 Task: Find connections with filter location Metlili Chaamba with filter topic #Homeofficewith filter profile language German with filter current company Nisum with filter school Aligarh Muslim University, Aligarh with filter industry Interurban and Rural Bus Services with filter service category Personal Injury Law with filter keywords title CEO
Action: Mouse moved to (629, 84)
Screenshot: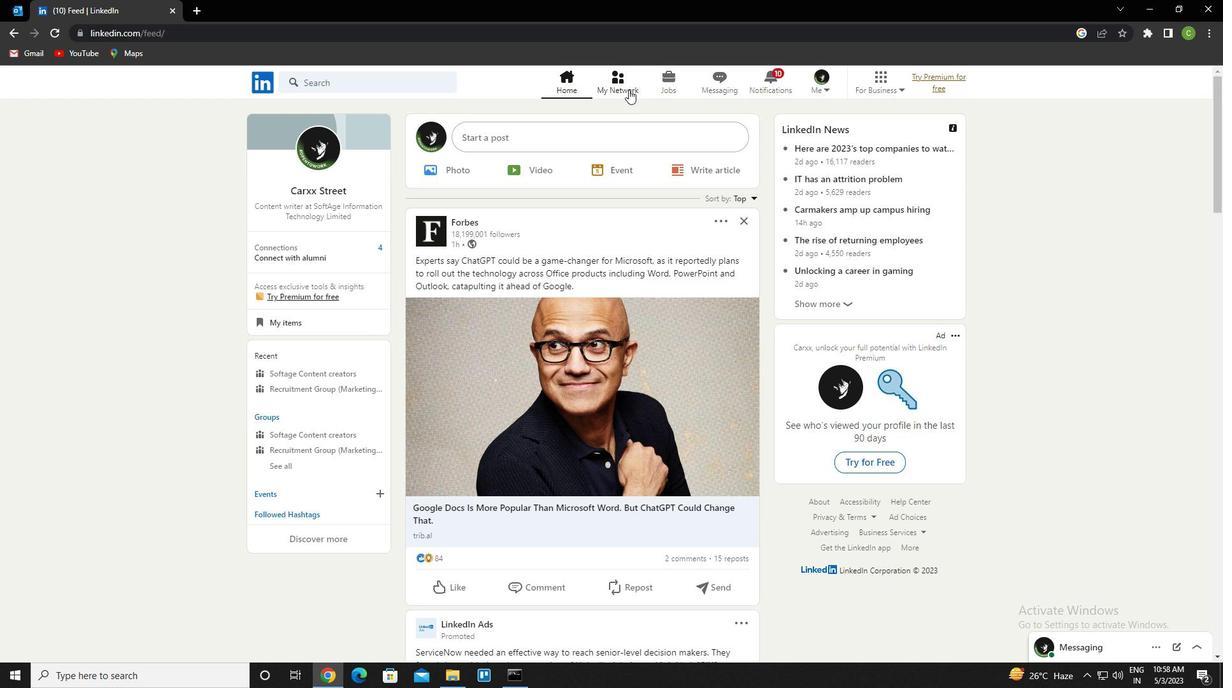 
Action: Mouse pressed left at (629, 84)
Screenshot: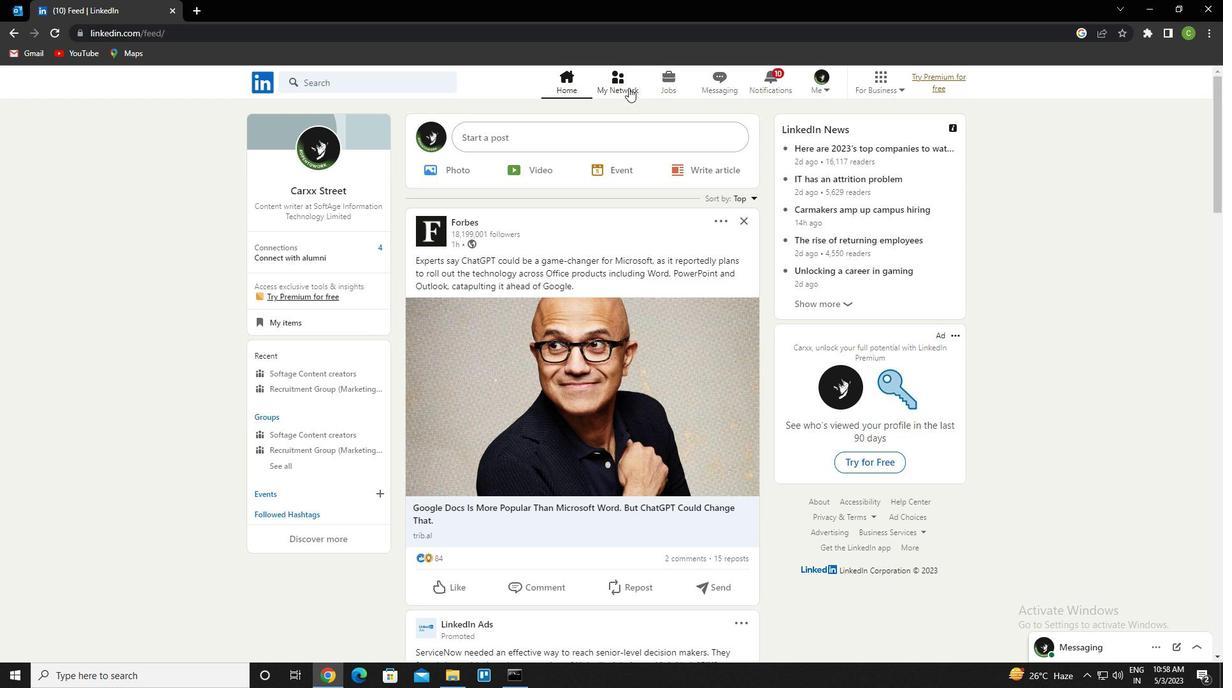 
Action: Mouse moved to (363, 158)
Screenshot: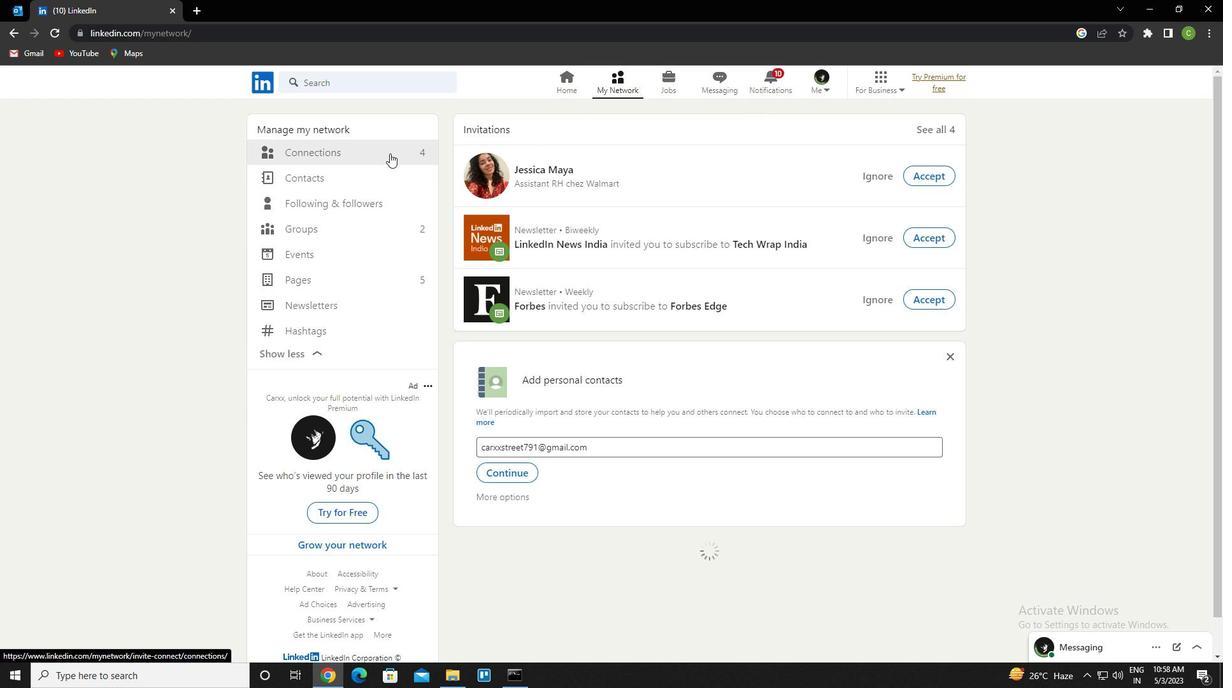 
Action: Mouse pressed left at (363, 158)
Screenshot: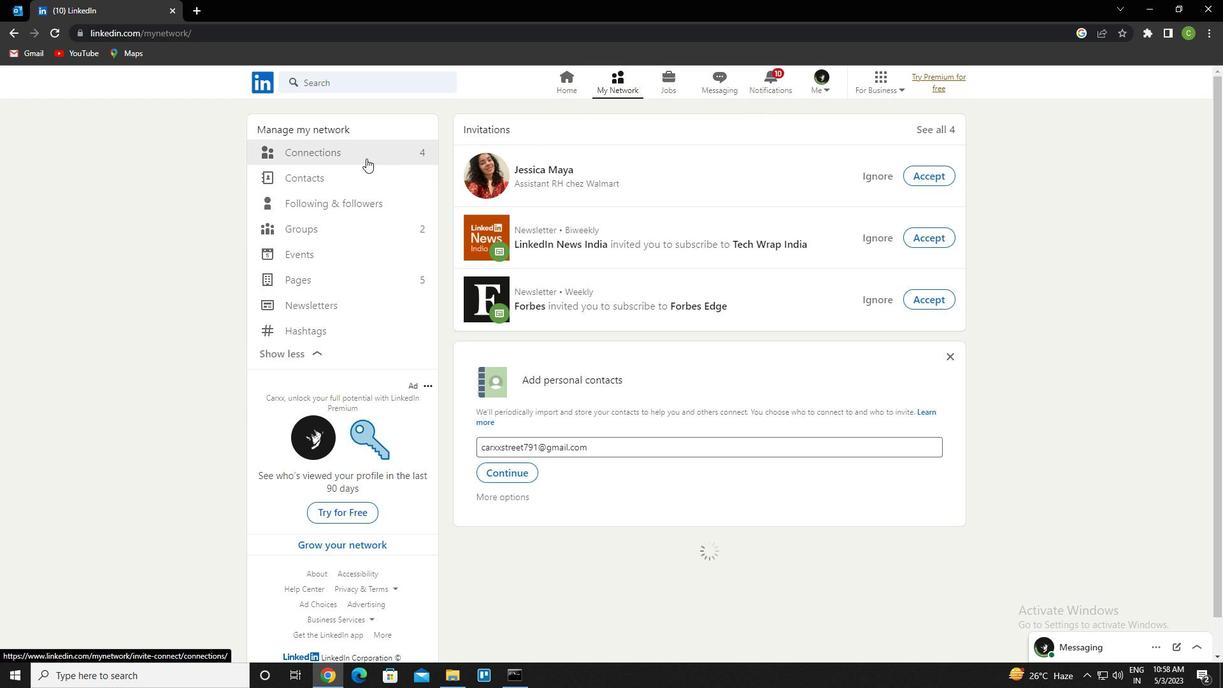 
Action: Mouse moved to (710, 156)
Screenshot: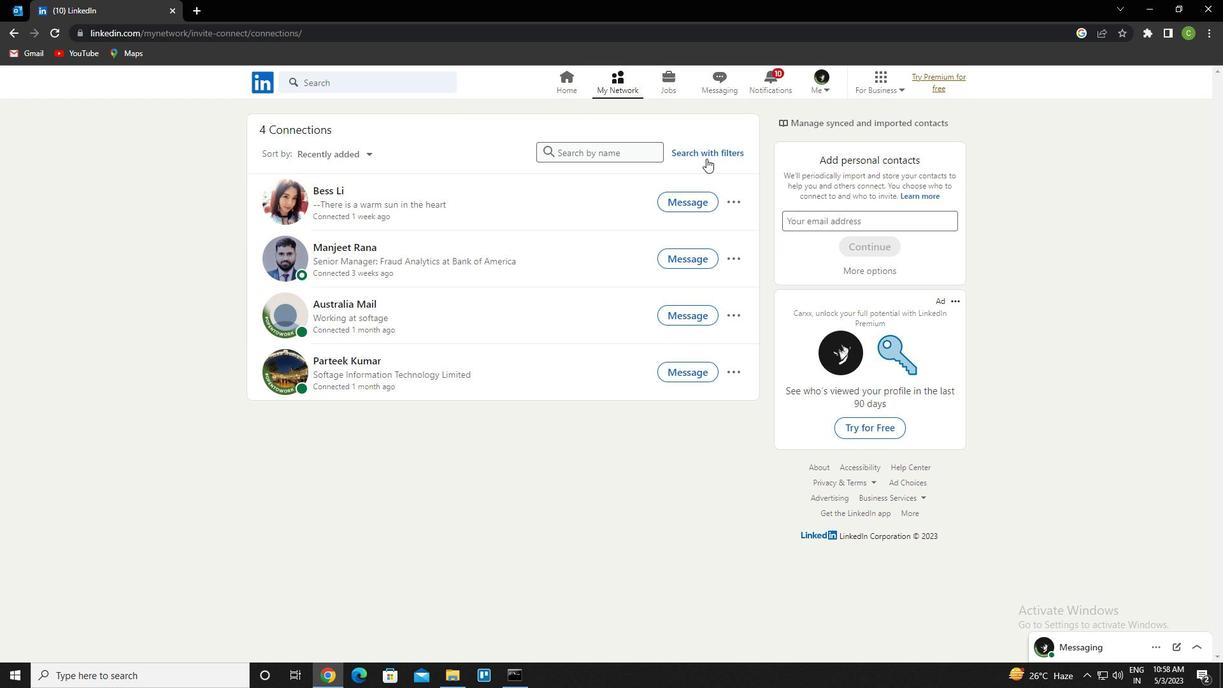 
Action: Mouse pressed left at (710, 156)
Screenshot: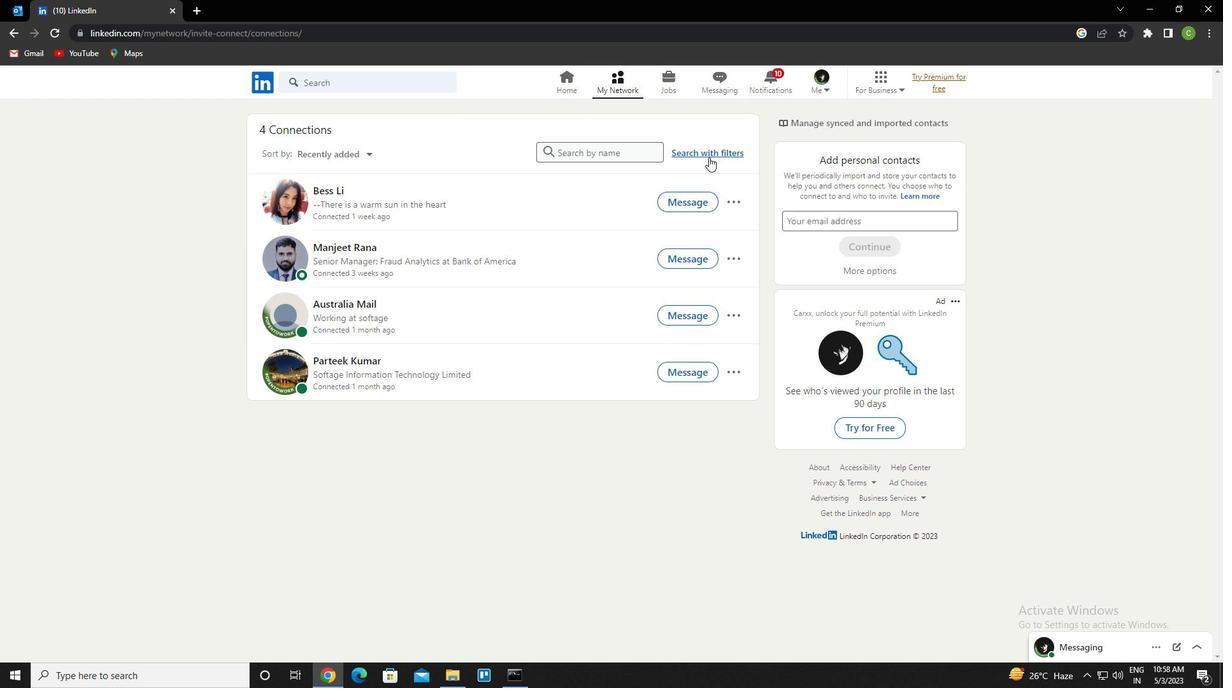 
Action: Mouse moved to (655, 123)
Screenshot: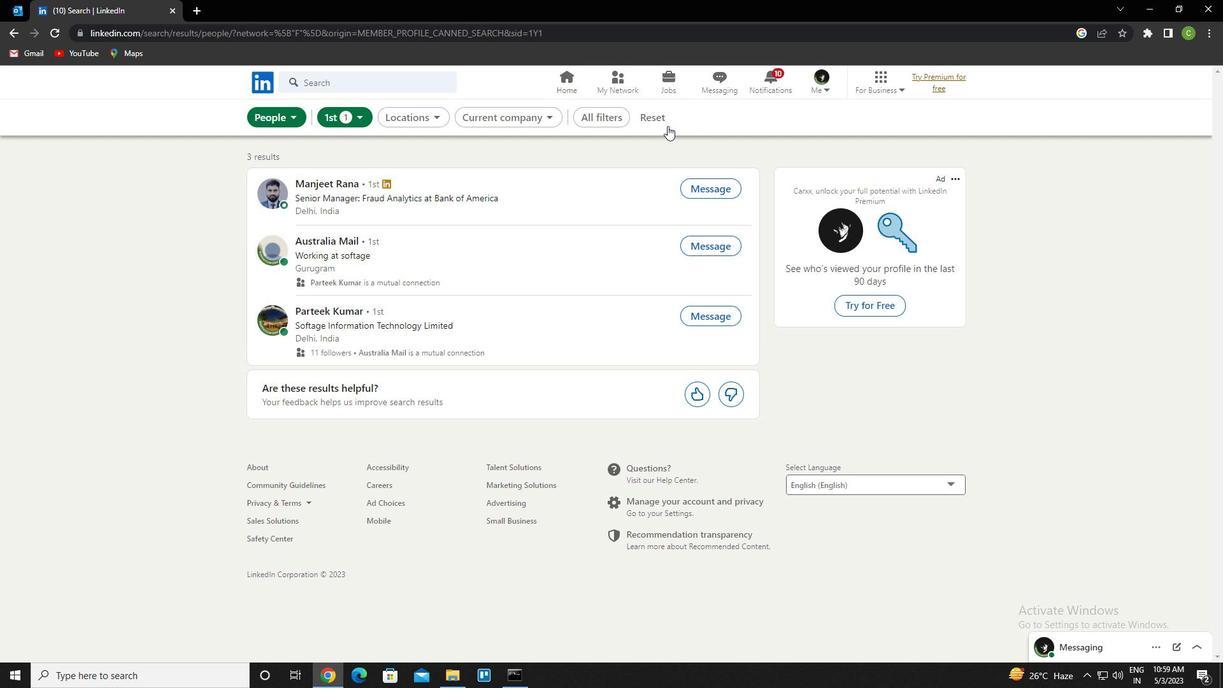 
Action: Mouse pressed left at (655, 123)
Screenshot: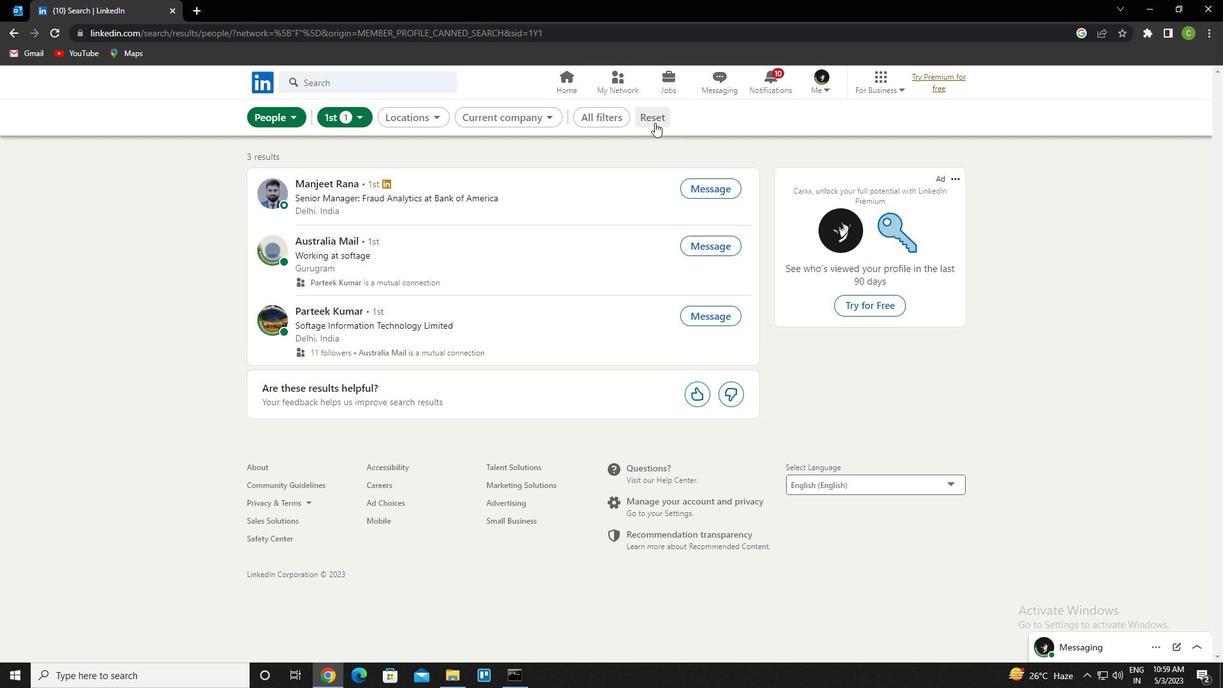 
Action: Mouse moved to (651, 120)
Screenshot: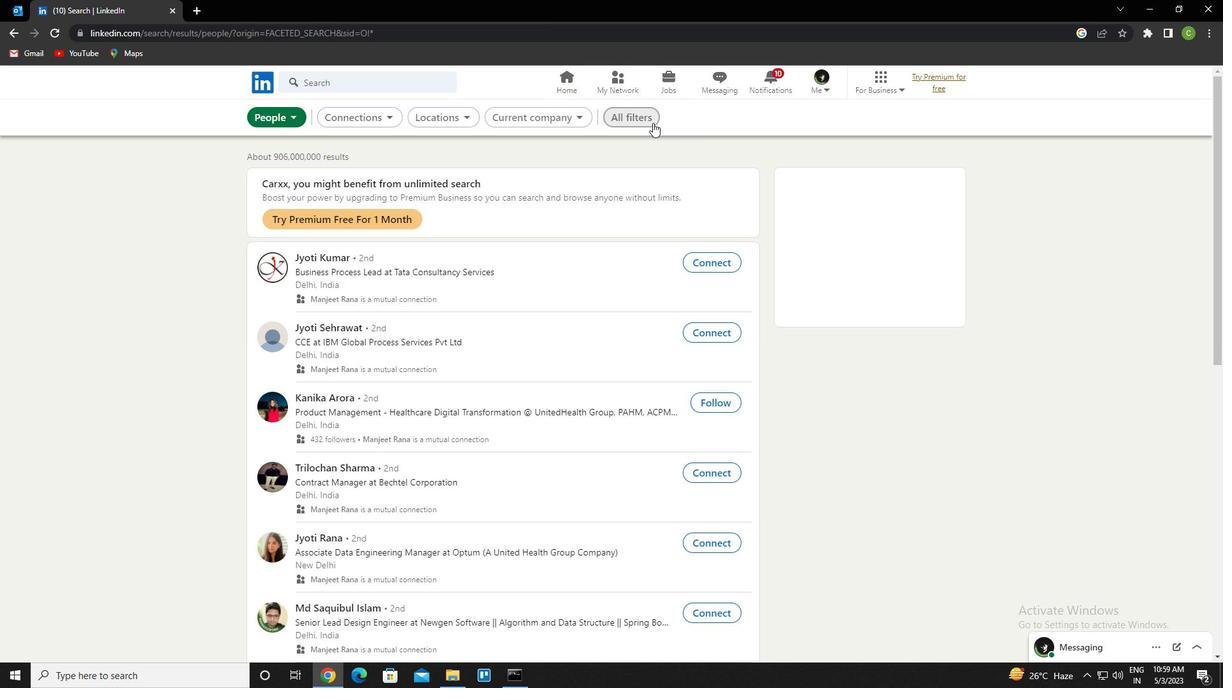 
Action: Mouse pressed left at (651, 120)
Screenshot: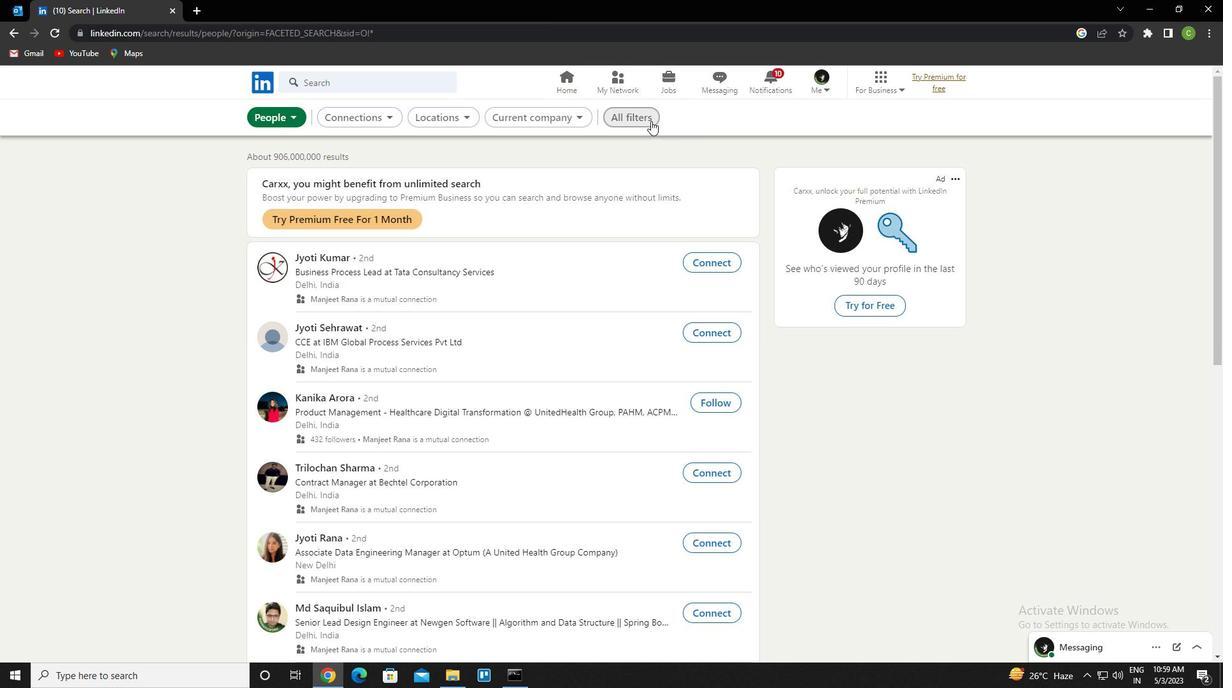 
Action: Mouse moved to (1034, 363)
Screenshot: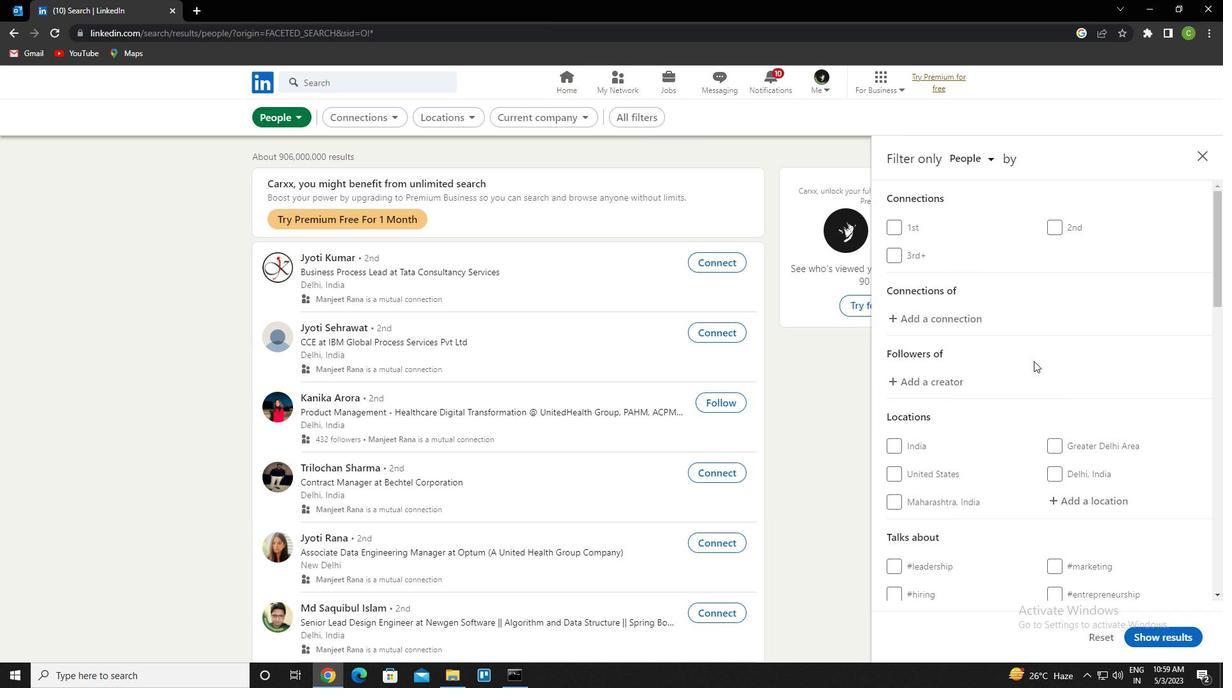 
Action: Mouse scrolled (1034, 363) with delta (0, 0)
Screenshot: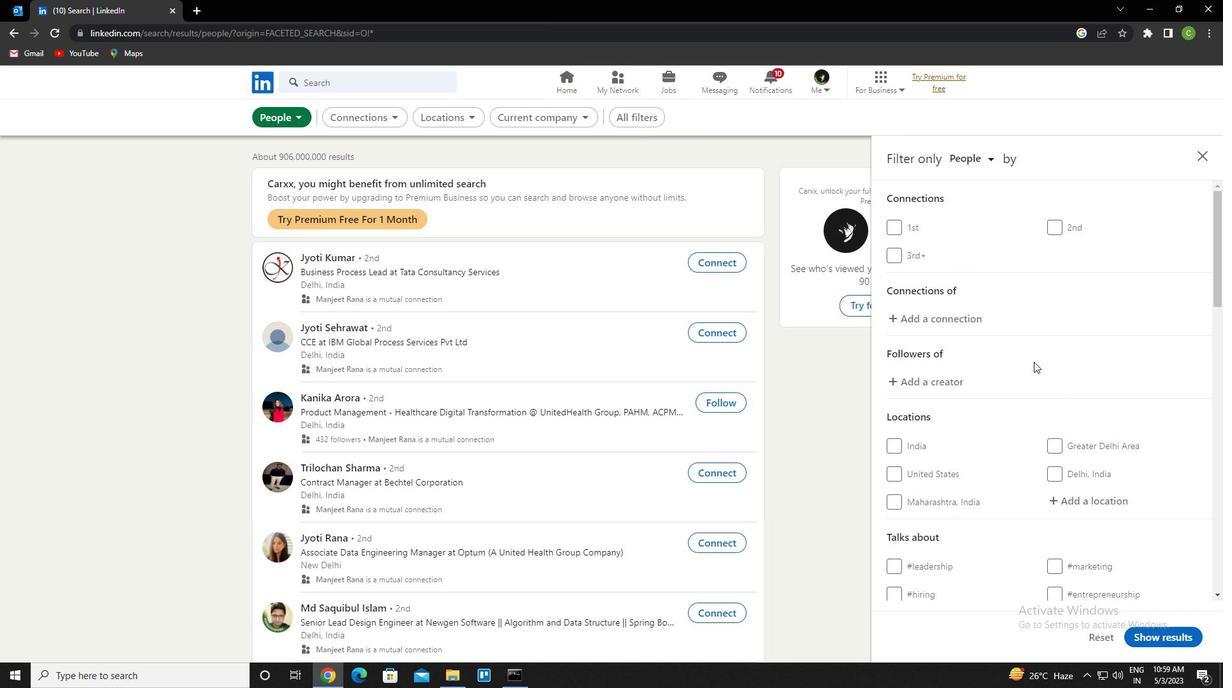 
Action: Mouse moved to (1034, 364)
Screenshot: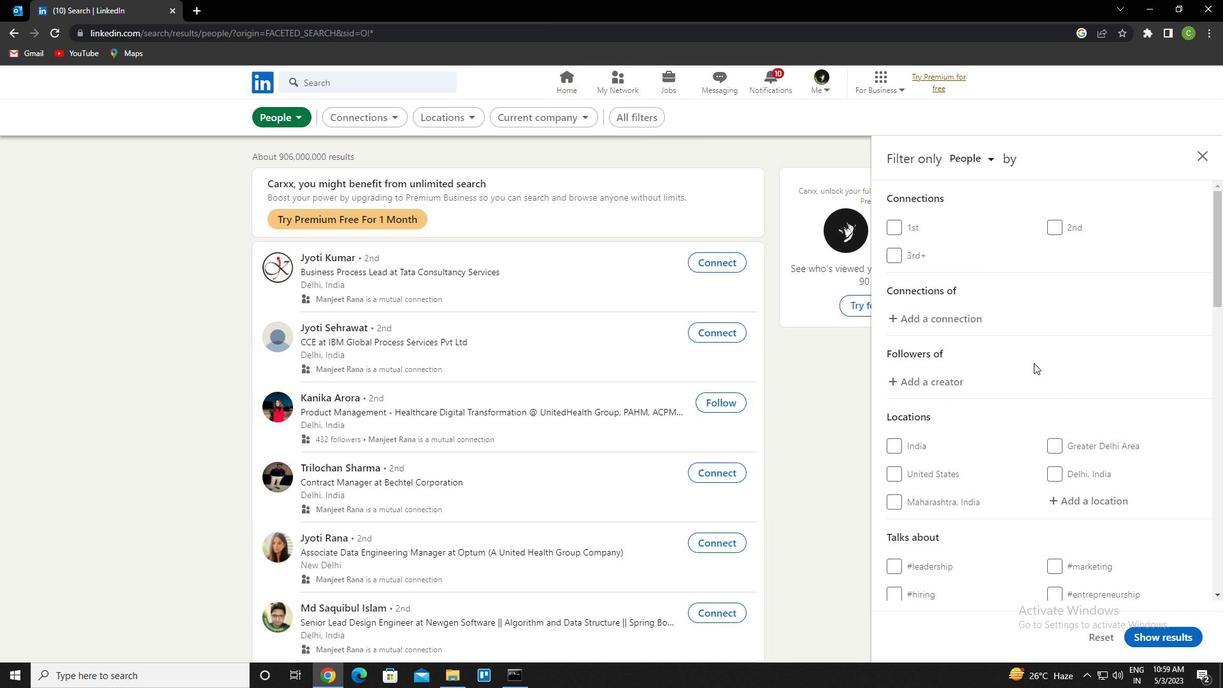 
Action: Mouse scrolled (1034, 363) with delta (0, 0)
Screenshot: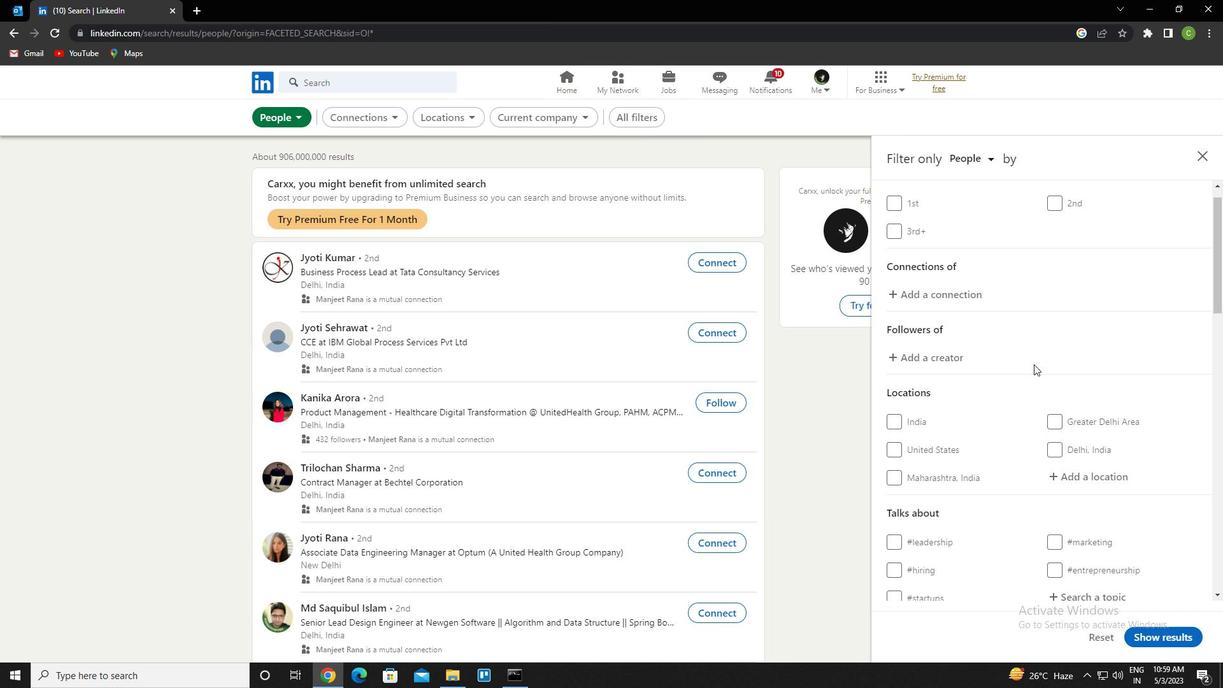
Action: Mouse moved to (1076, 375)
Screenshot: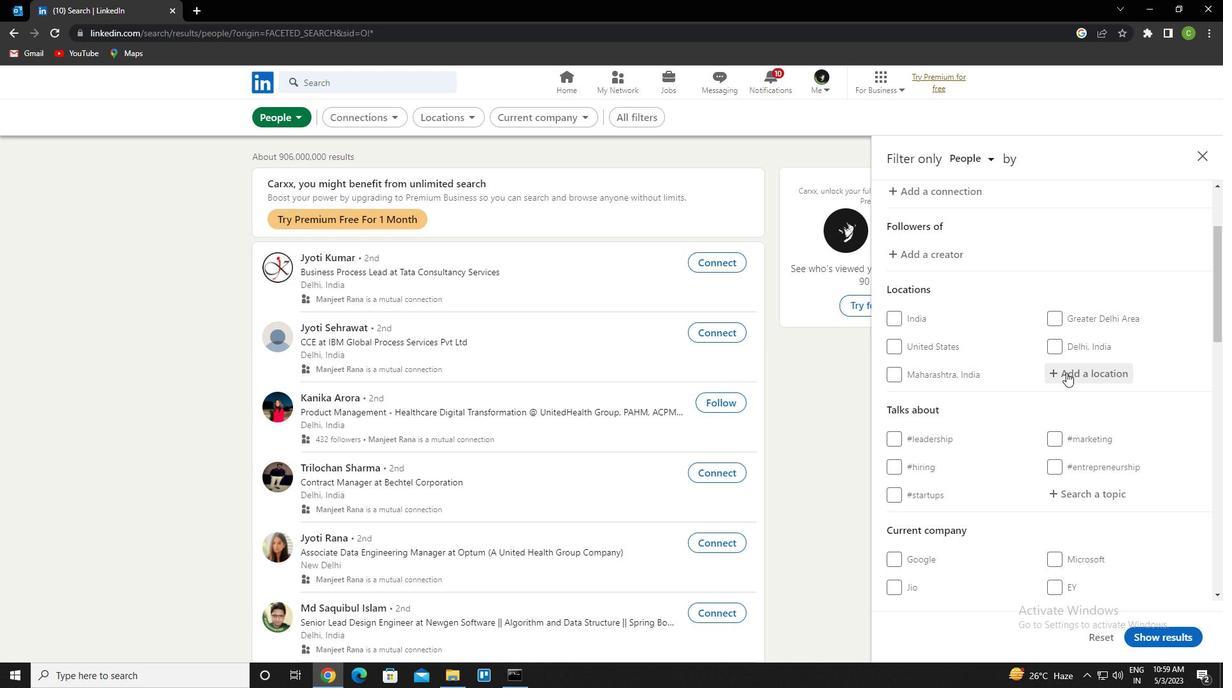 
Action: Mouse pressed left at (1076, 375)
Screenshot: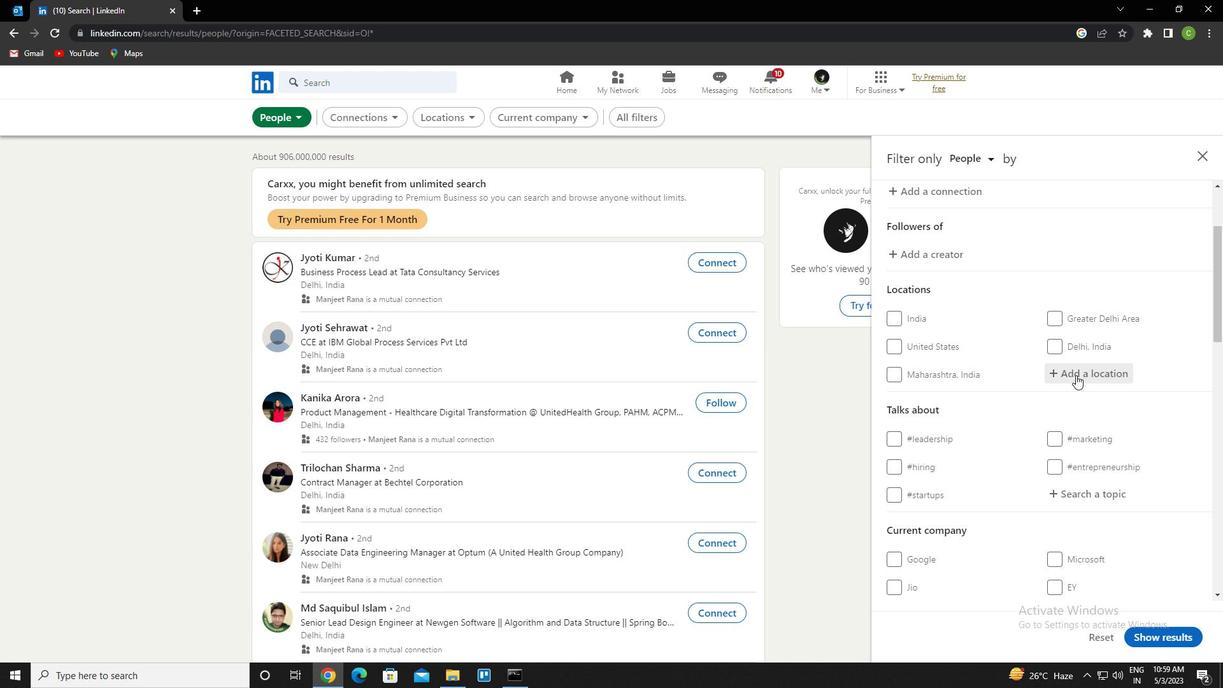
Action: Key pressed <Key.caps_lock>m<Key.caps_lock>etlili<Key.down><Key.enter>
Screenshot: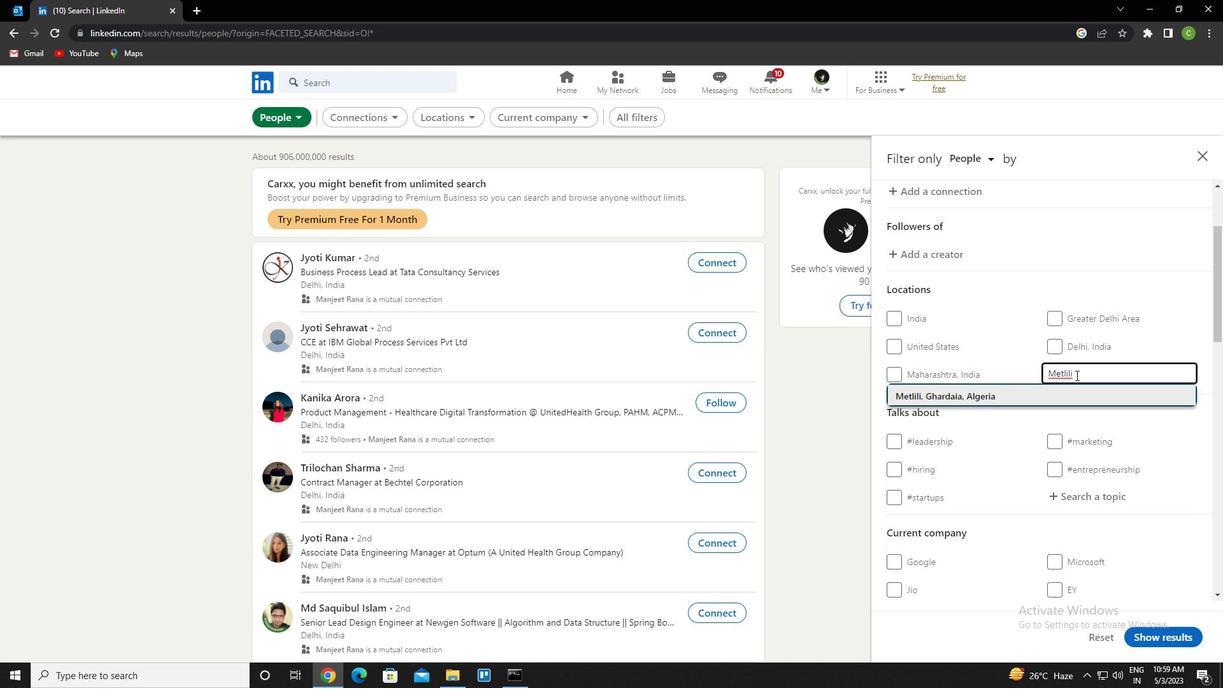 
Action: Mouse scrolled (1076, 374) with delta (0, 0)
Screenshot: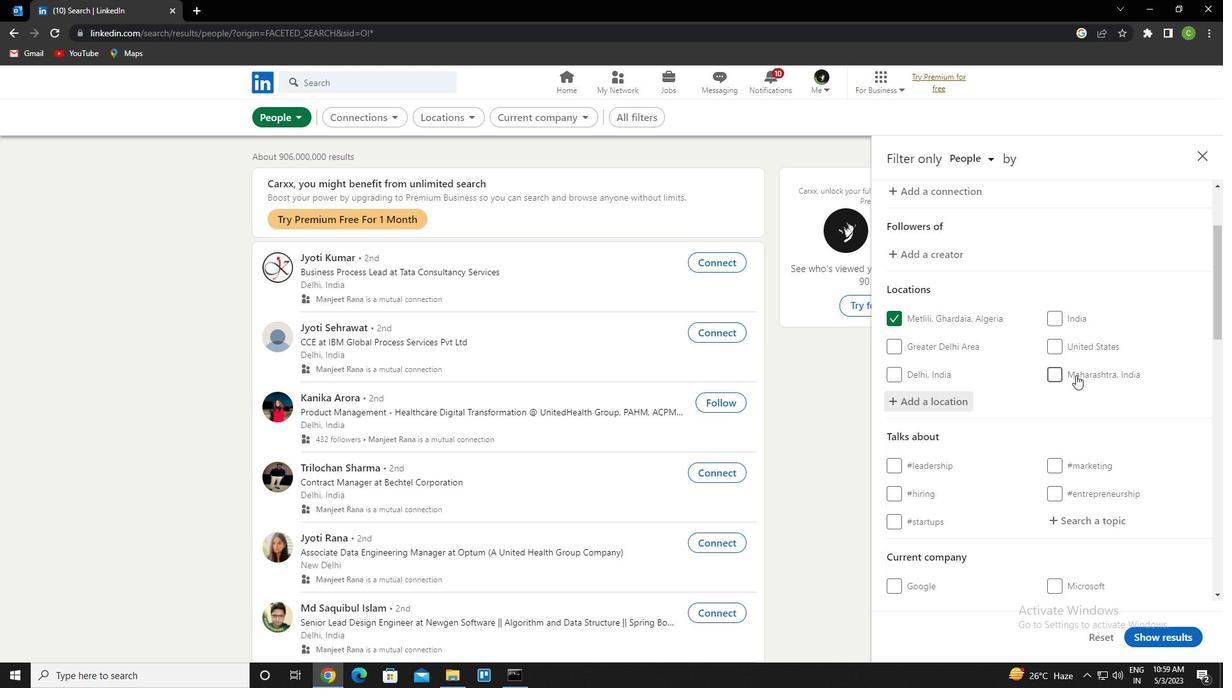 
Action: Mouse moved to (1086, 453)
Screenshot: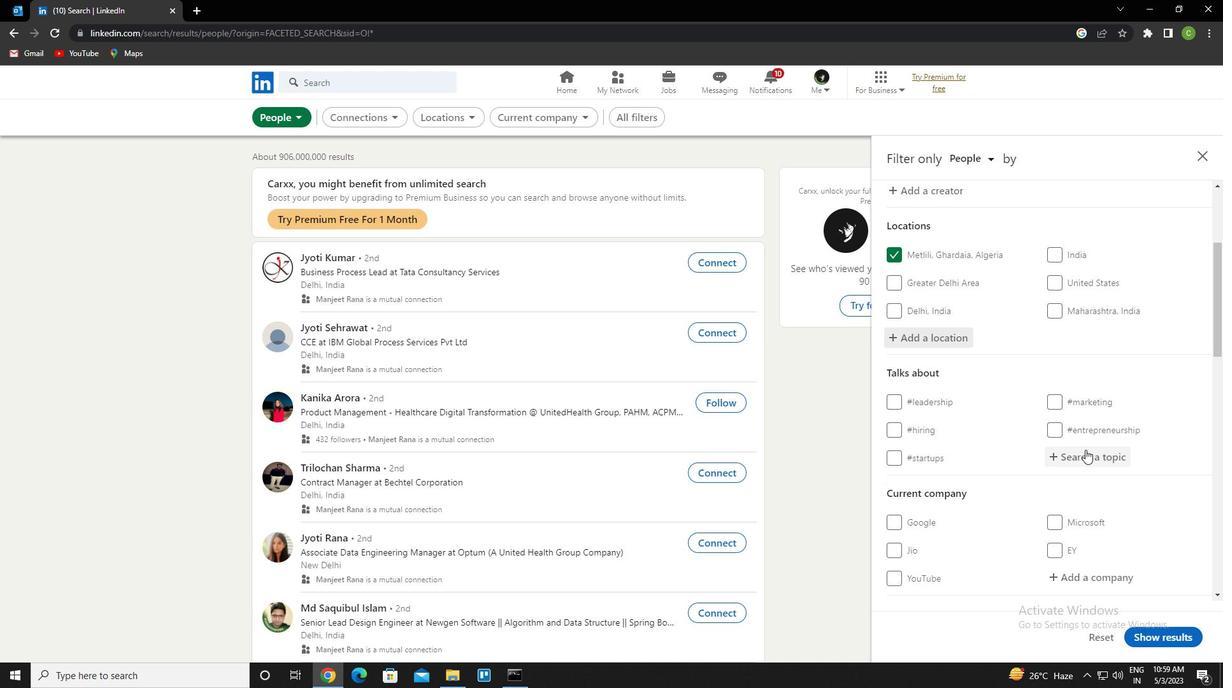 
Action: Mouse pressed left at (1086, 453)
Screenshot: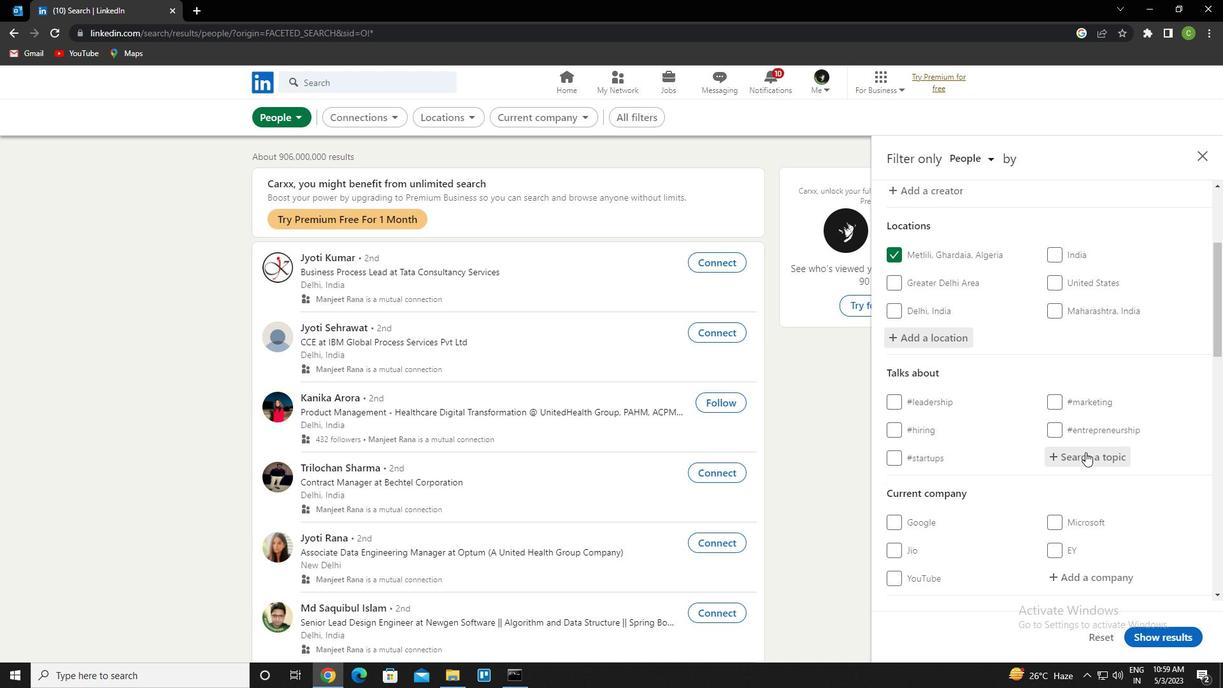 
Action: Key pressed homeoffice<Key.down><Key.enter>
Screenshot: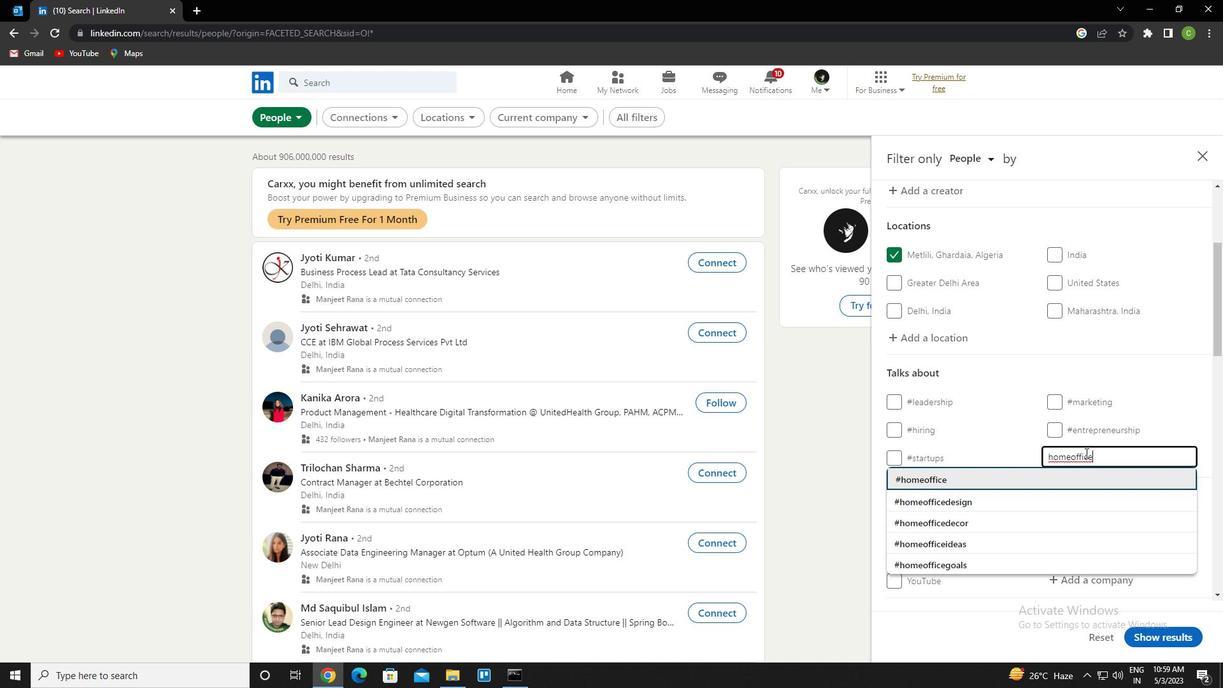 
Action: Mouse scrolled (1086, 452) with delta (0, 0)
Screenshot: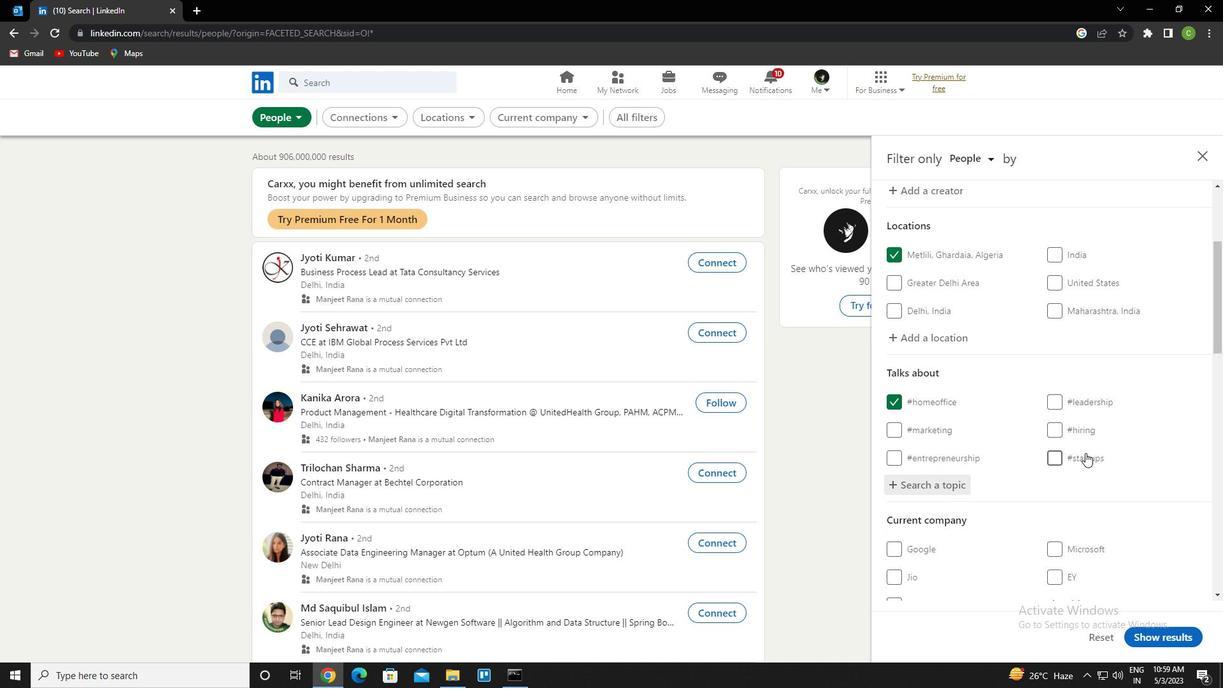 
Action: Mouse scrolled (1086, 452) with delta (0, 0)
Screenshot: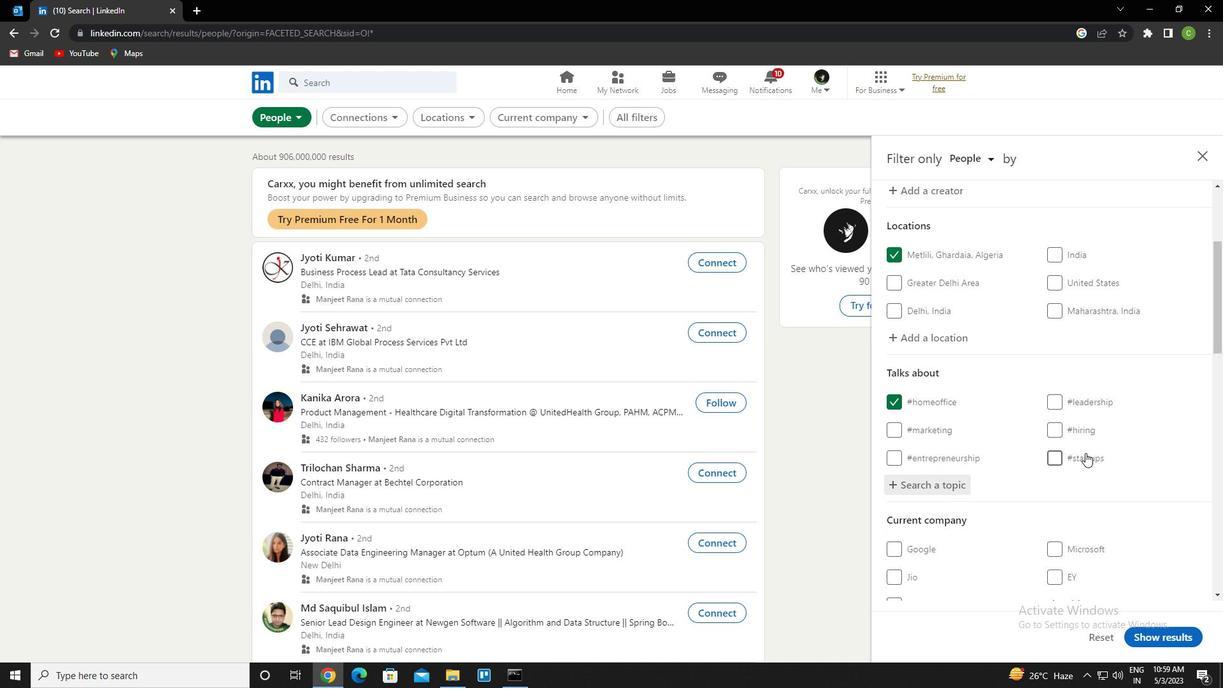 
Action: Mouse scrolled (1086, 452) with delta (0, 0)
Screenshot: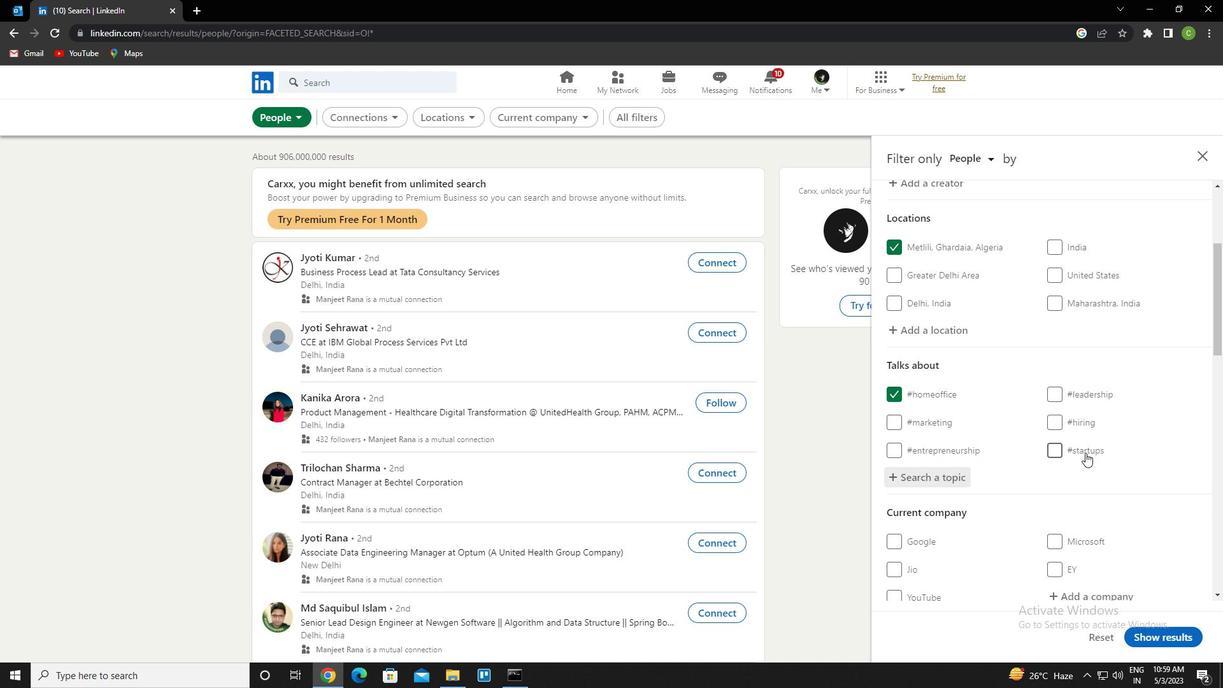 
Action: Mouse scrolled (1086, 452) with delta (0, 0)
Screenshot: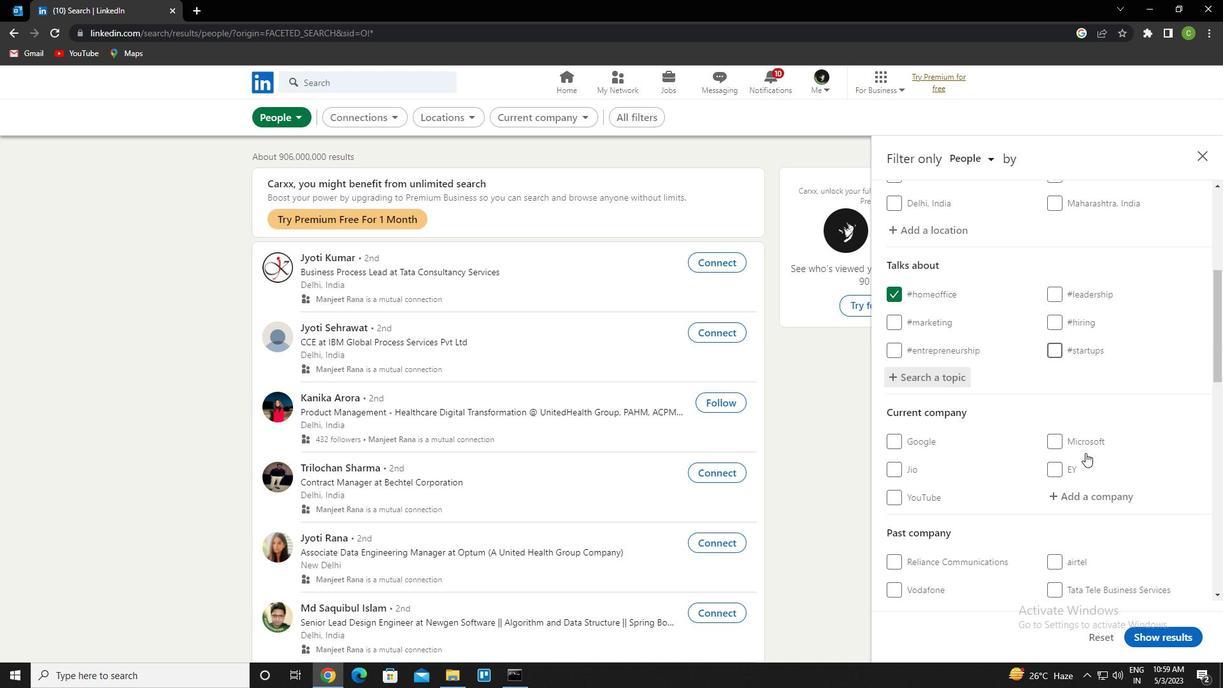 
Action: Mouse scrolled (1086, 452) with delta (0, 0)
Screenshot: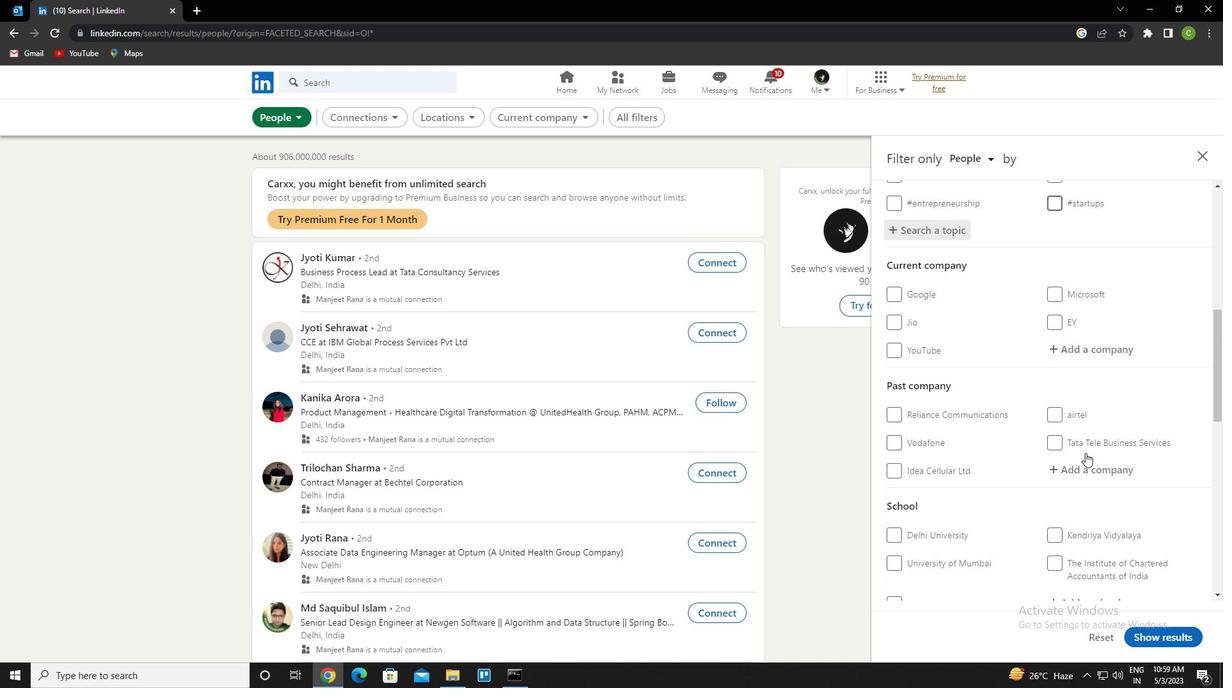
Action: Mouse scrolled (1086, 452) with delta (0, 0)
Screenshot: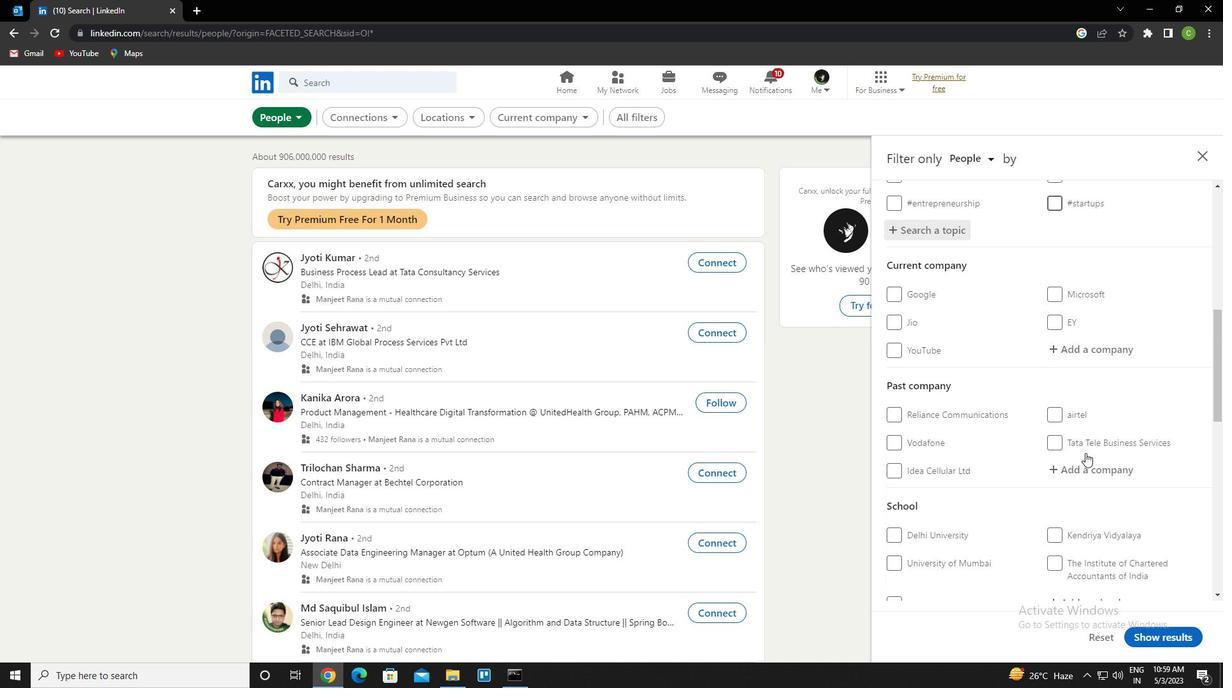 
Action: Mouse scrolled (1086, 452) with delta (0, 0)
Screenshot: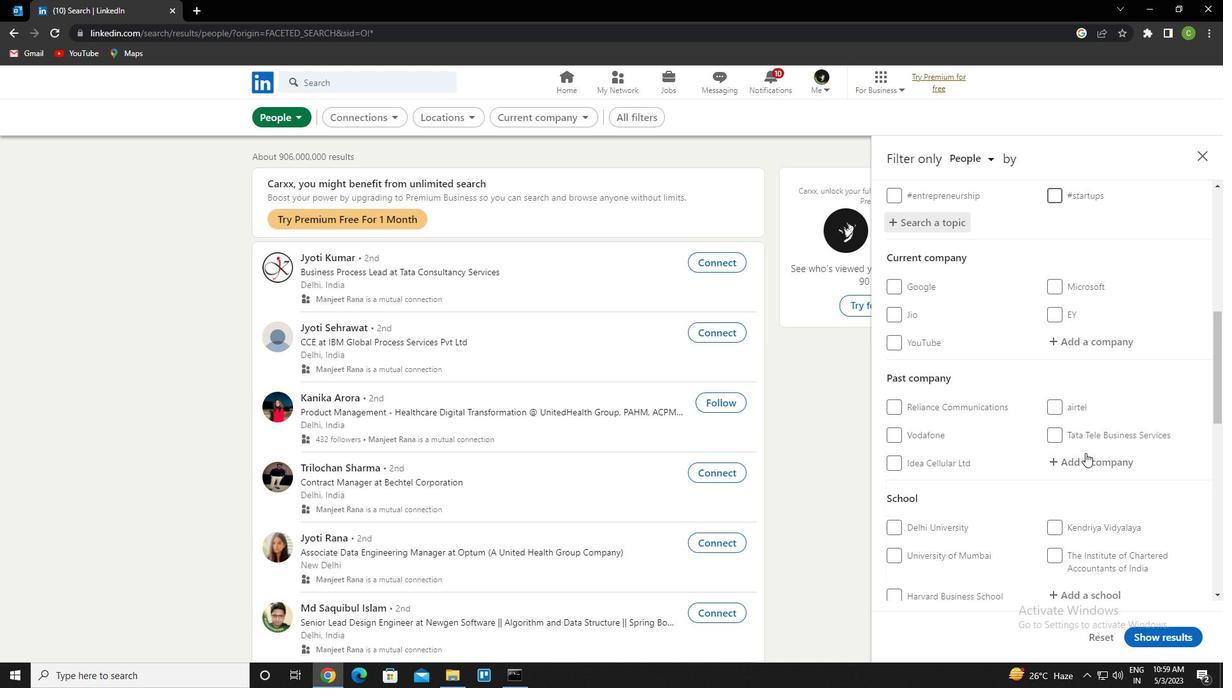 
Action: Mouse scrolled (1086, 452) with delta (0, 0)
Screenshot: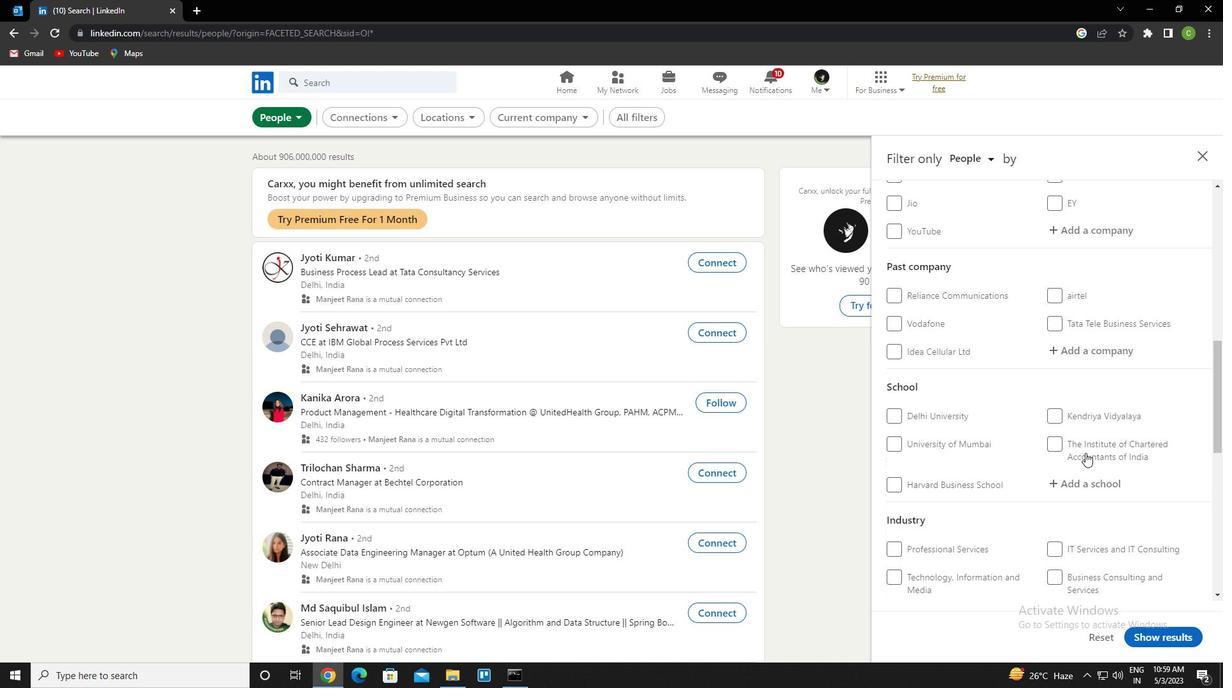 
Action: Mouse scrolled (1086, 452) with delta (0, 0)
Screenshot: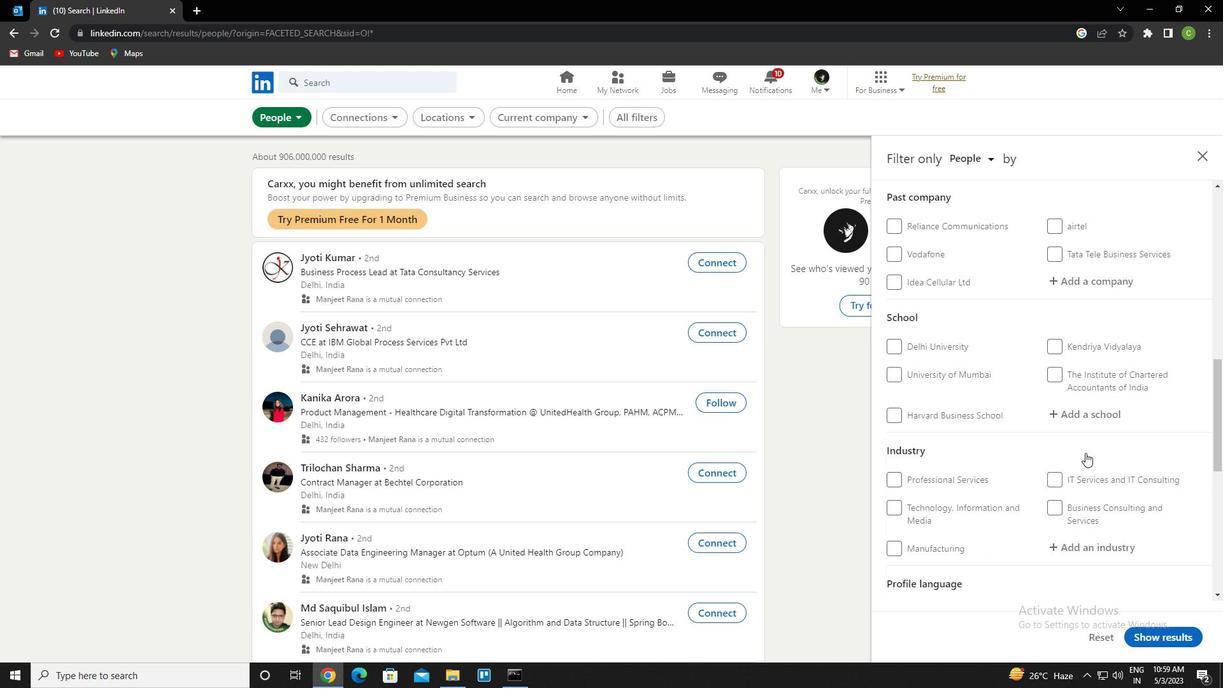 
Action: Mouse scrolled (1086, 452) with delta (0, 0)
Screenshot: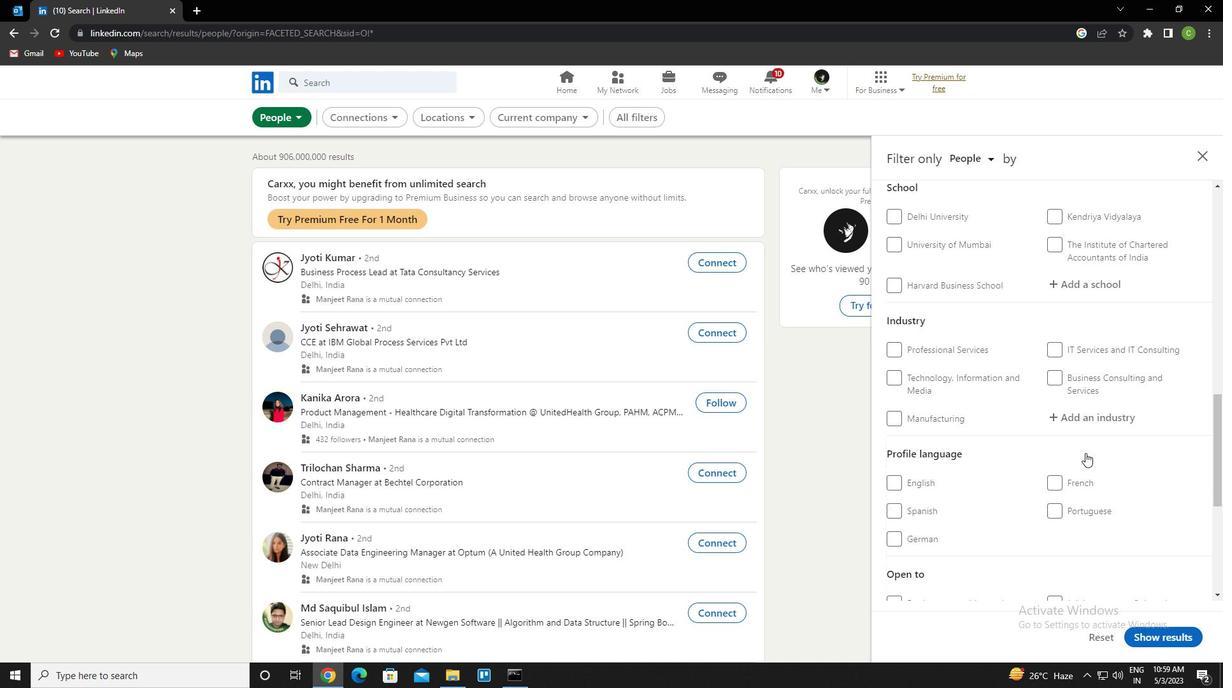 
Action: Mouse scrolled (1086, 452) with delta (0, 0)
Screenshot: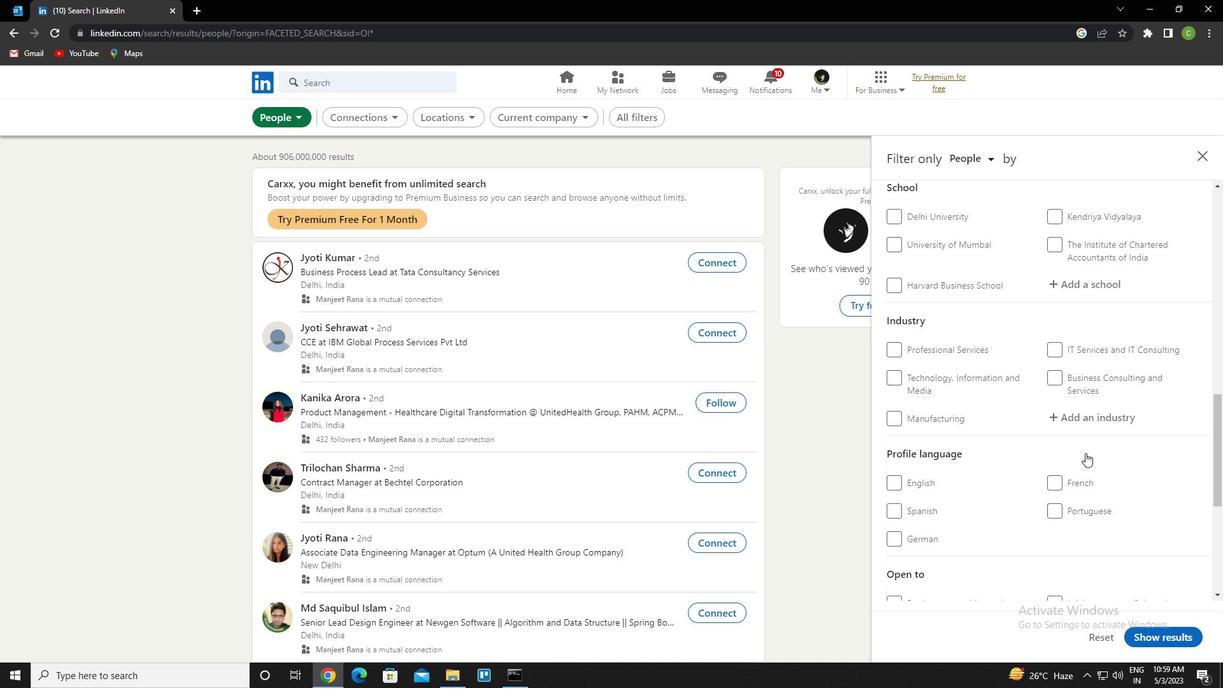 
Action: Mouse moved to (901, 413)
Screenshot: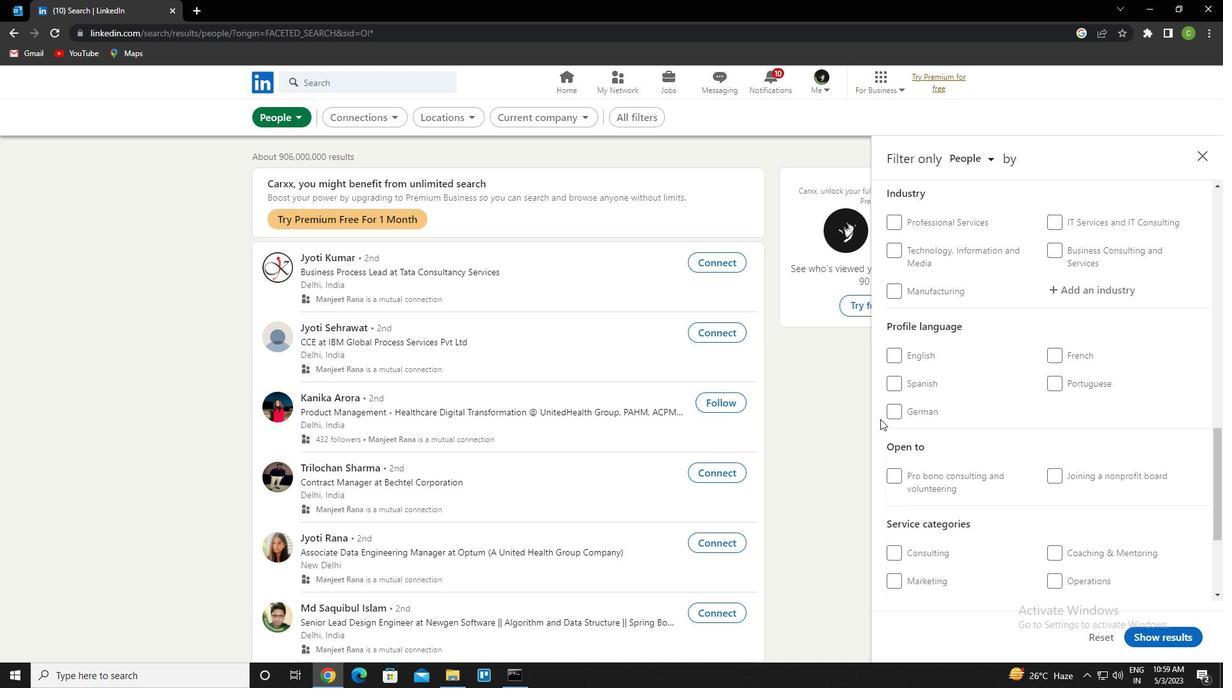 
Action: Mouse pressed left at (901, 413)
Screenshot: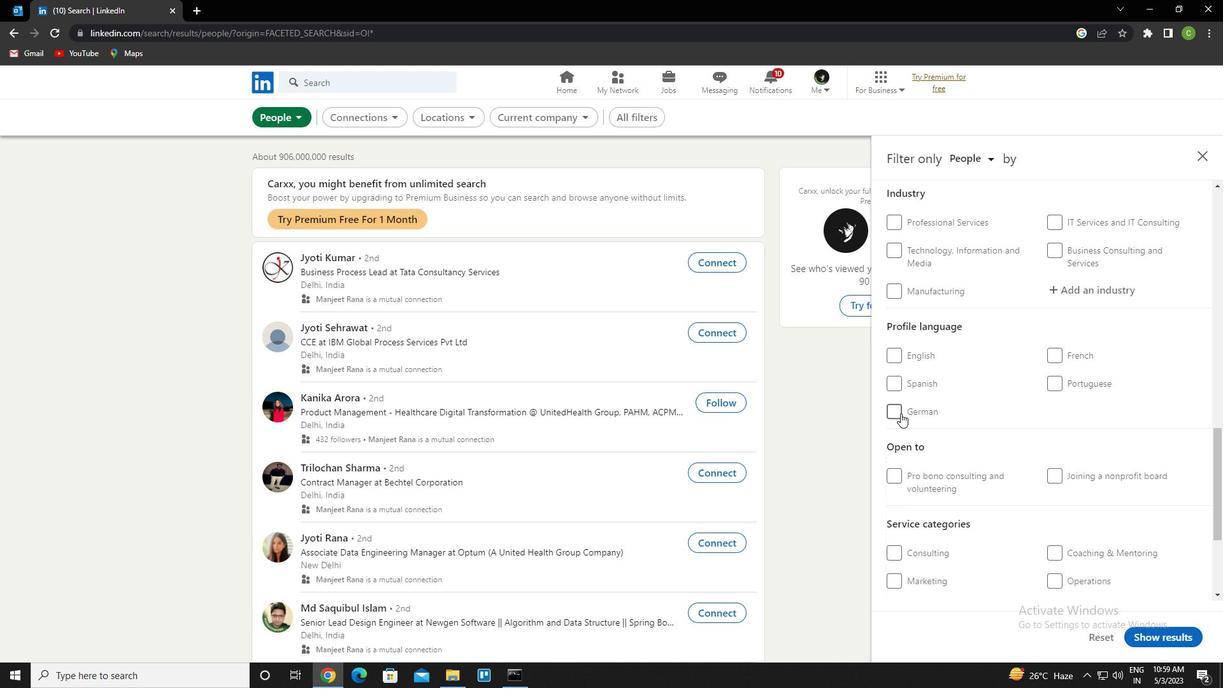 
Action: Mouse moved to (973, 474)
Screenshot: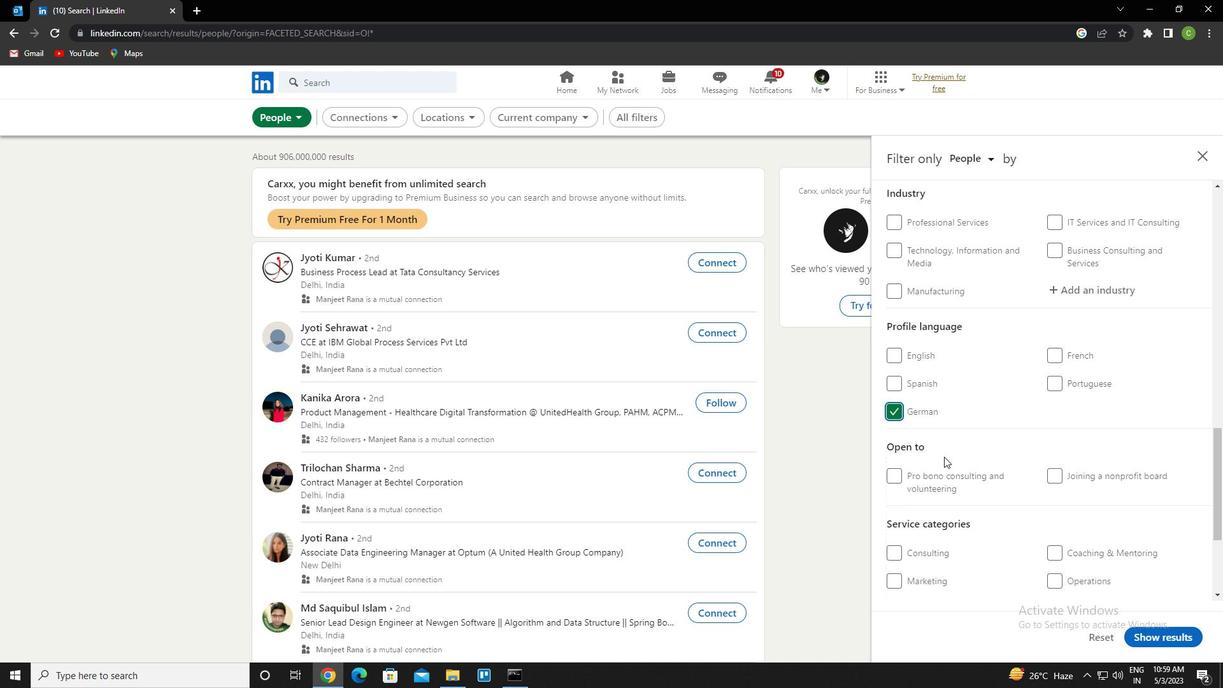 
Action: Mouse scrolled (973, 475) with delta (0, 0)
Screenshot: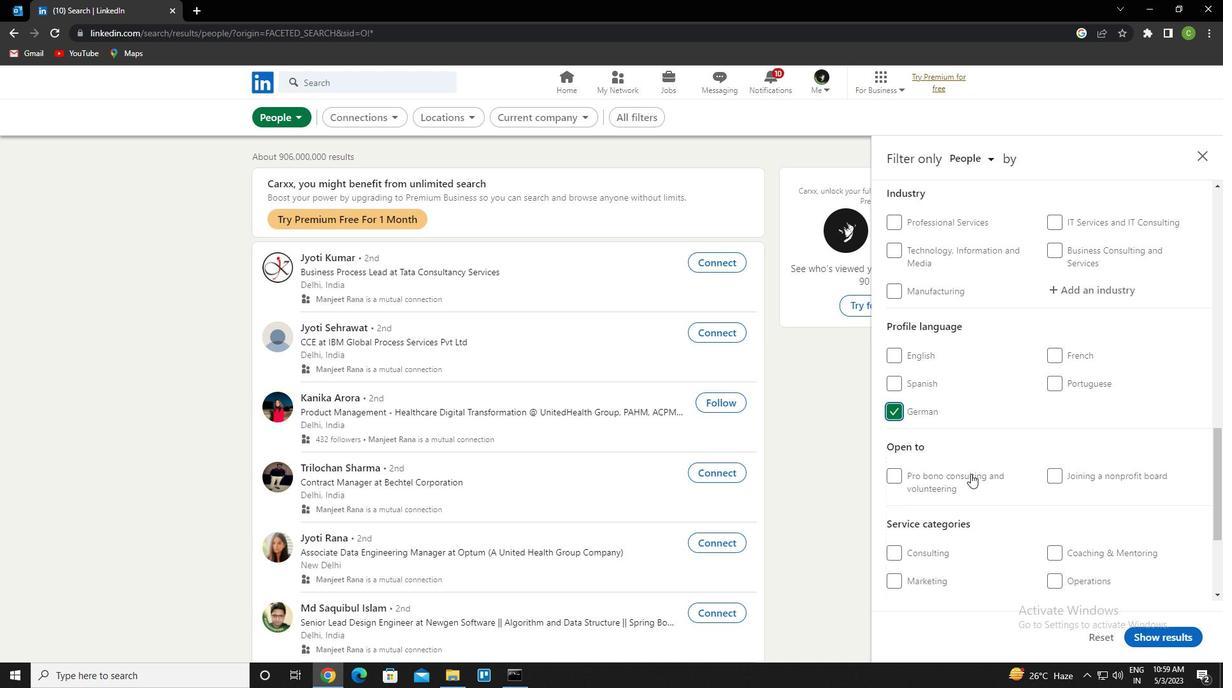 
Action: Mouse scrolled (973, 475) with delta (0, 0)
Screenshot: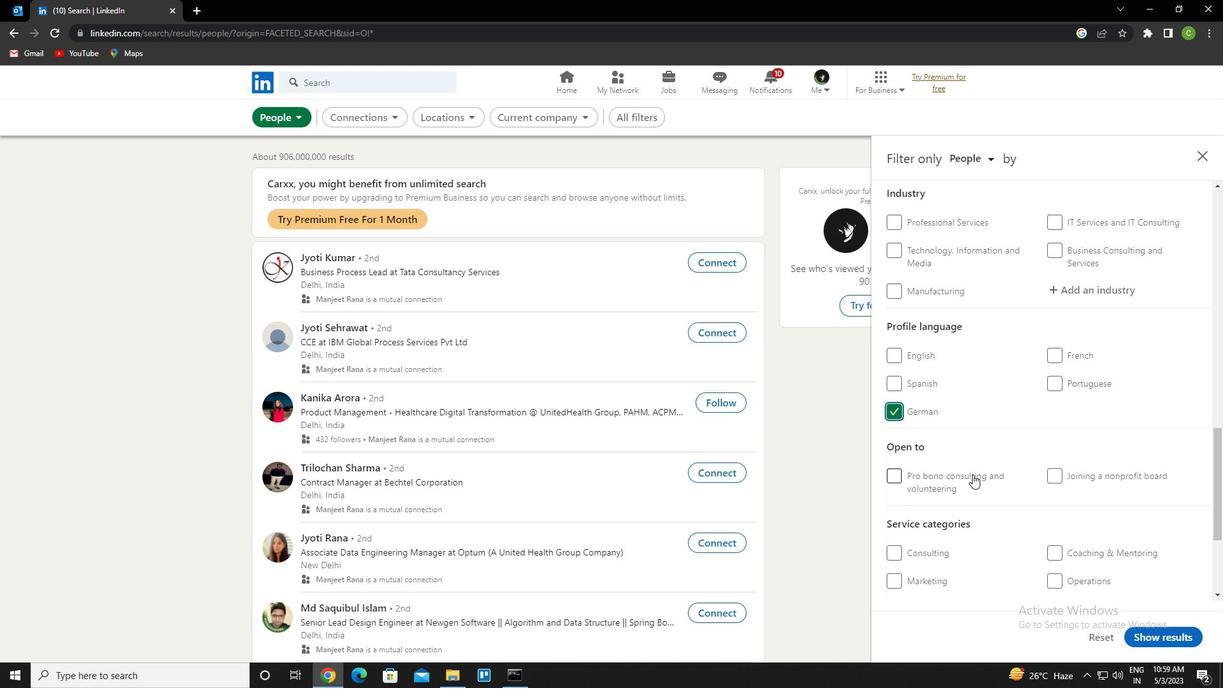
Action: Mouse scrolled (973, 475) with delta (0, 0)
Screenshot: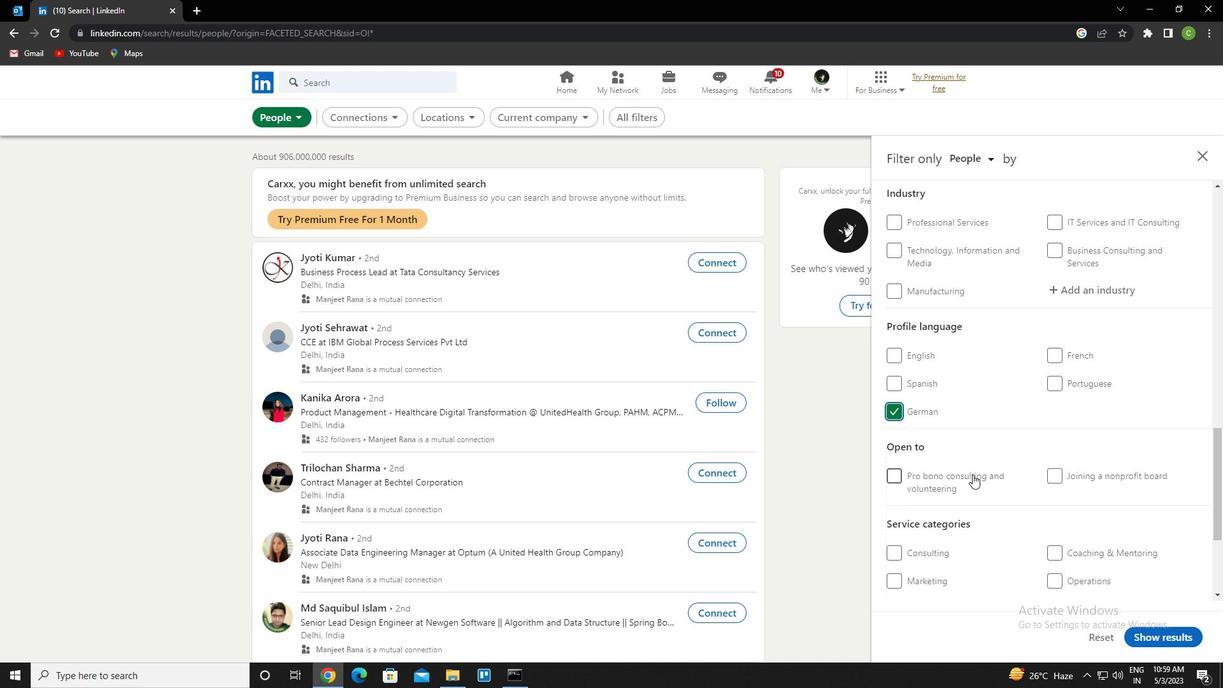 
Action: Mouse scrolled (973, 475) with delta (0, 0)
Screenshot: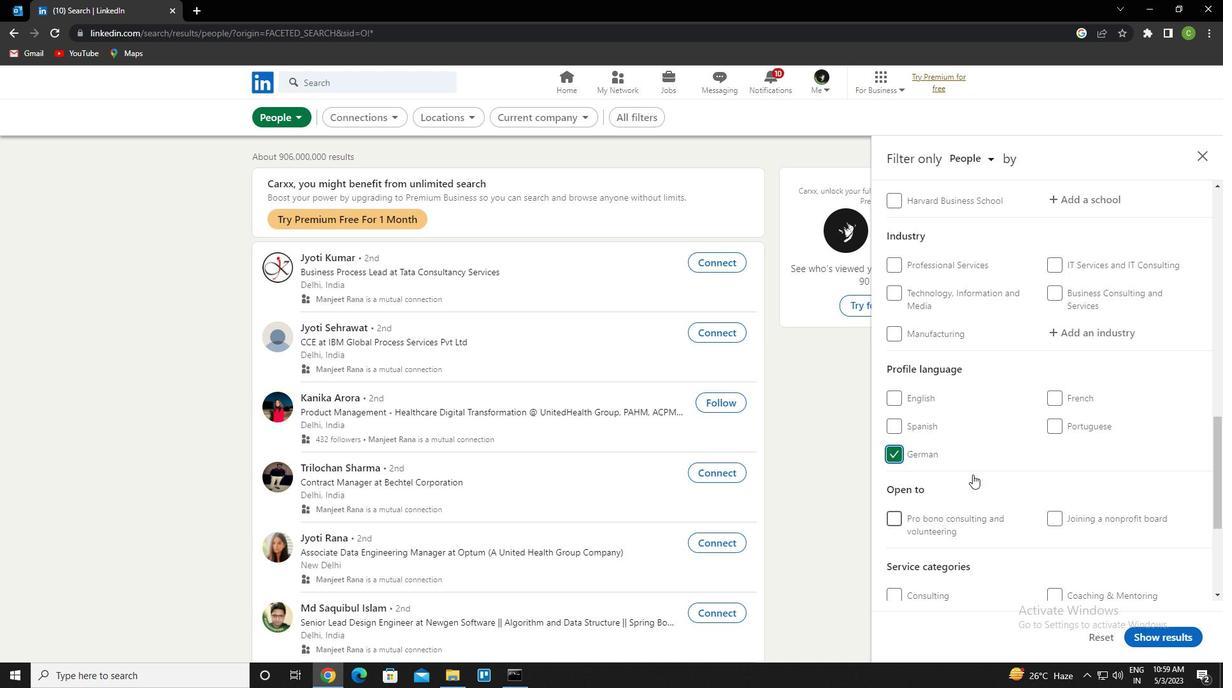 
Action: Mouse scrolled (973, 475) with delta (0, 0)
Screenshot: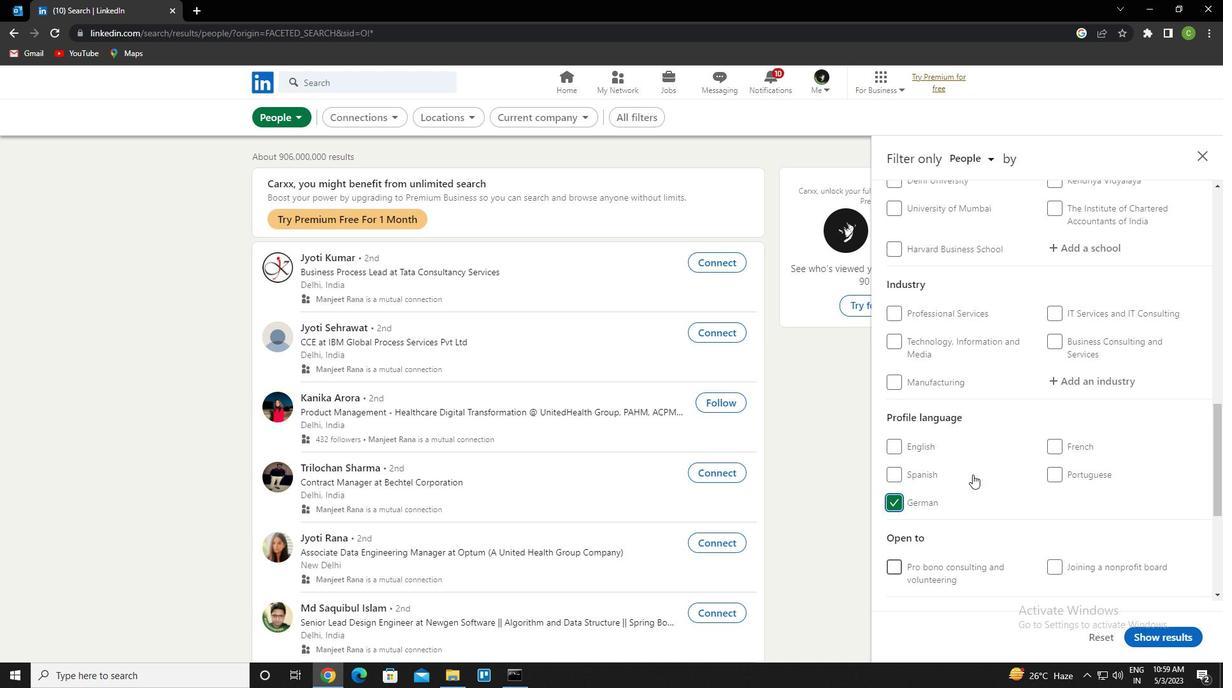 
Action: Mouse scrolled (973, 475) with delta (0, 0)
Screenshot: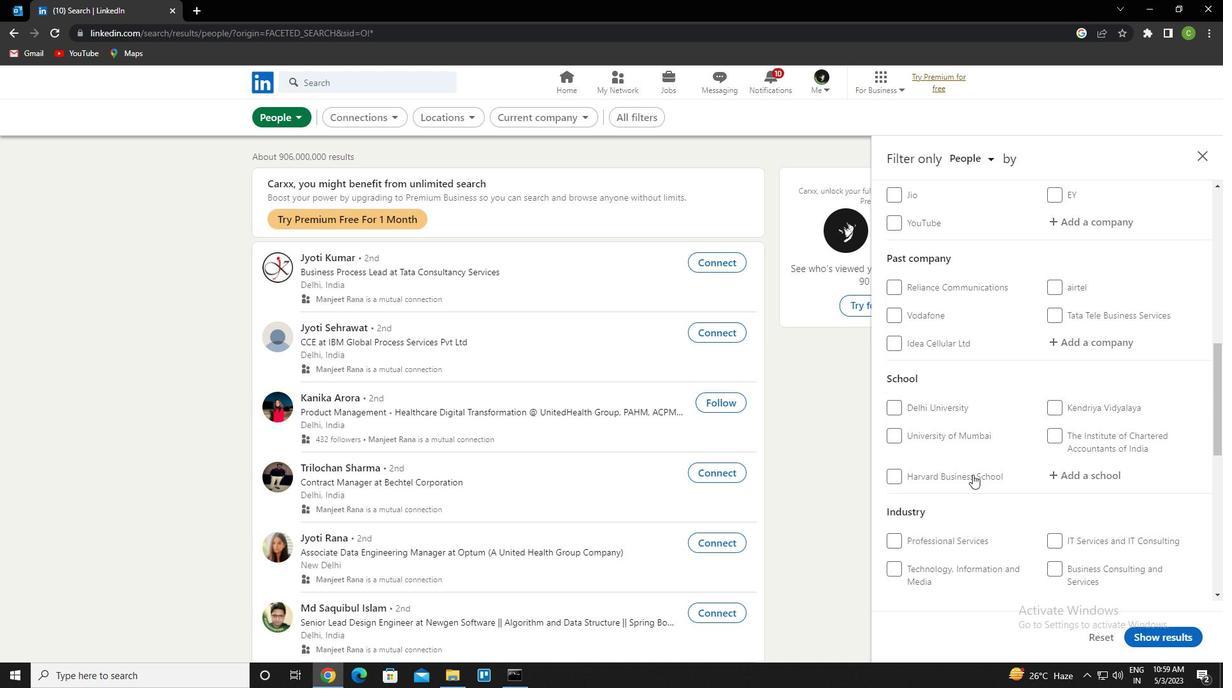 
Action: Mouse scrolled (973, 475) with delta (0, 0)
Screenshot: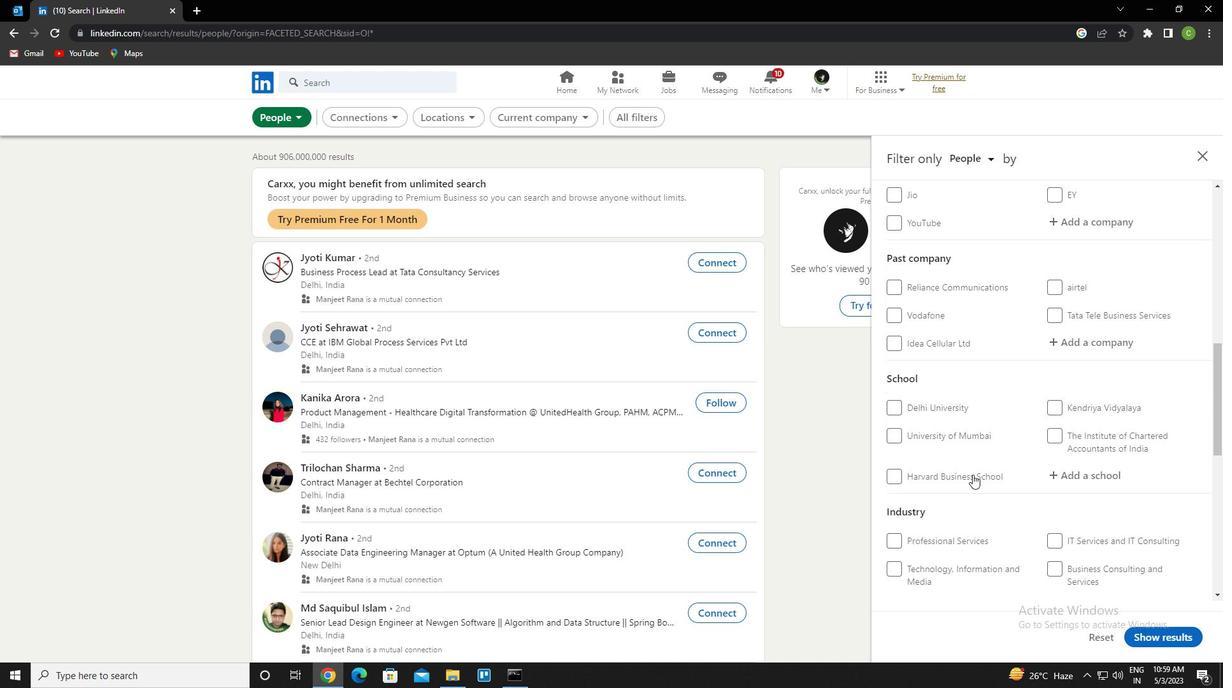 
Action: Mouse moved to (1079, 354)
Screenshot: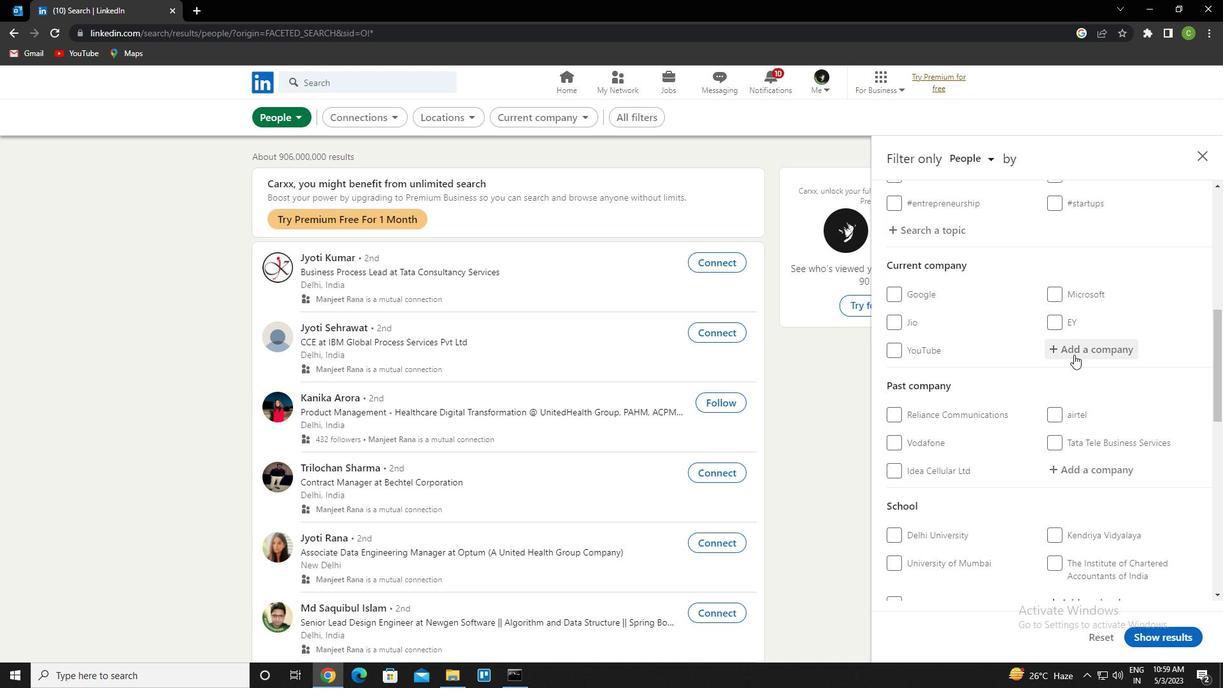 
Action: Mouse pressed left at (1079, 354)
Screenshot: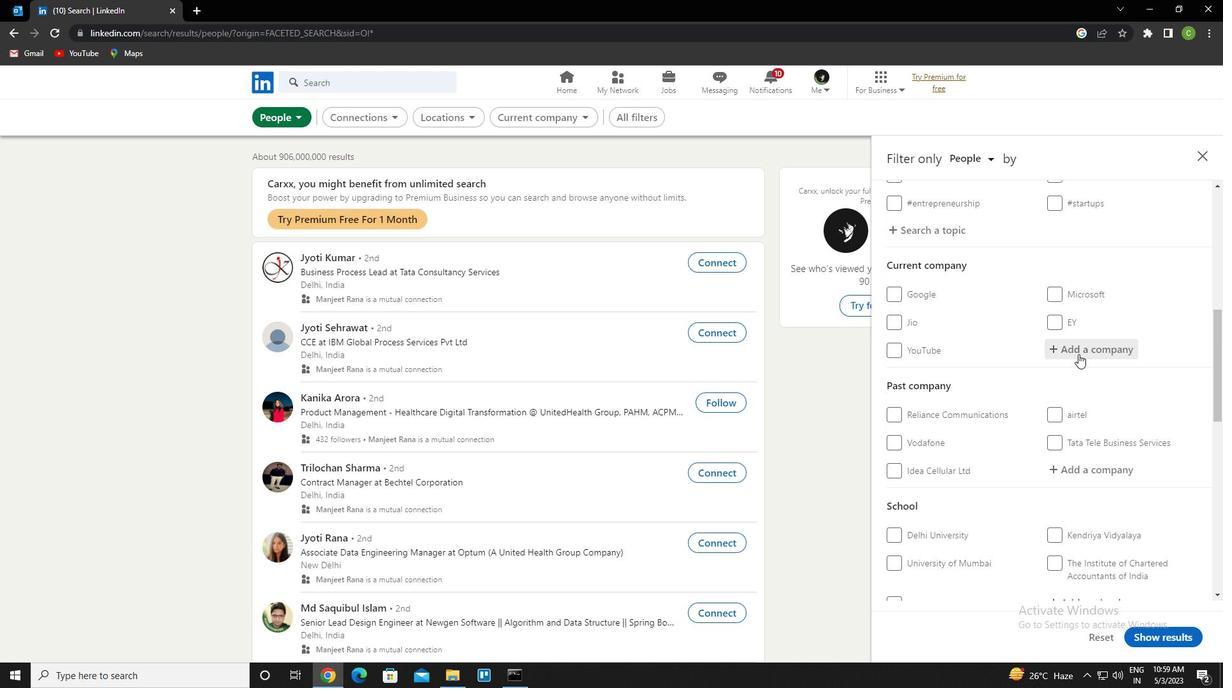 
Action: Key pressed <Key.caps_lock>n<Key.caps_lock>isum<Key.down><Key.enter>
Screenshot: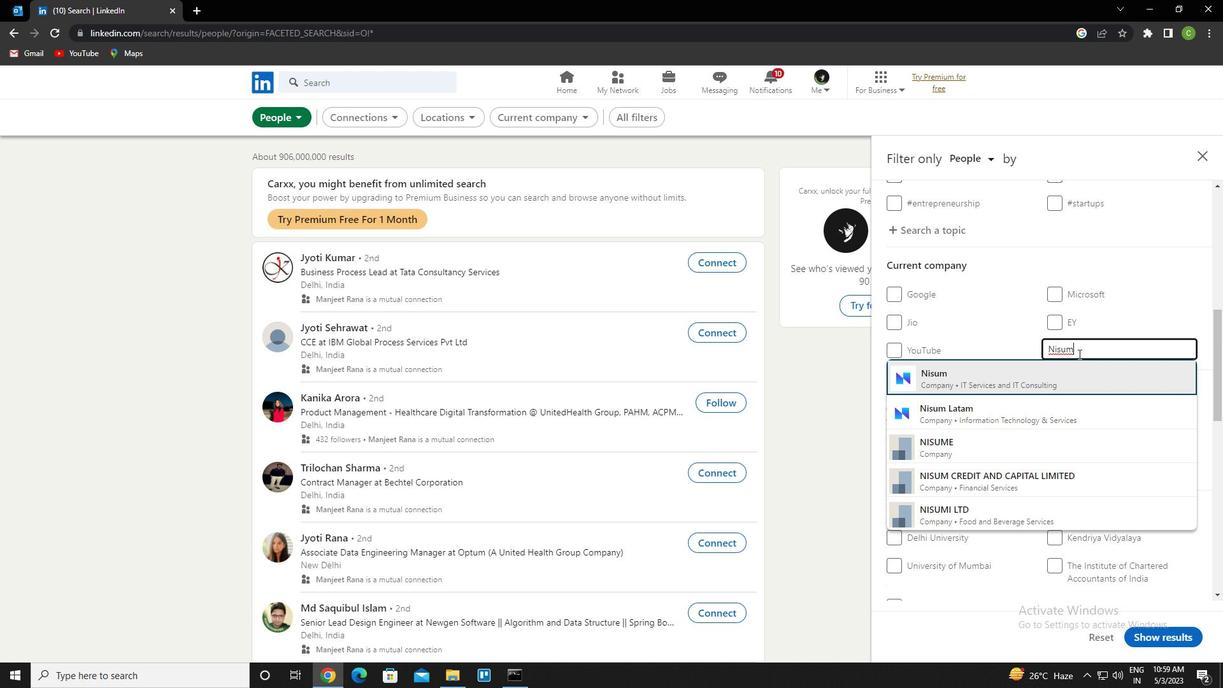 
Action: Mouse scrolled (1079, 353) with delta (0, 0)
Screenshot: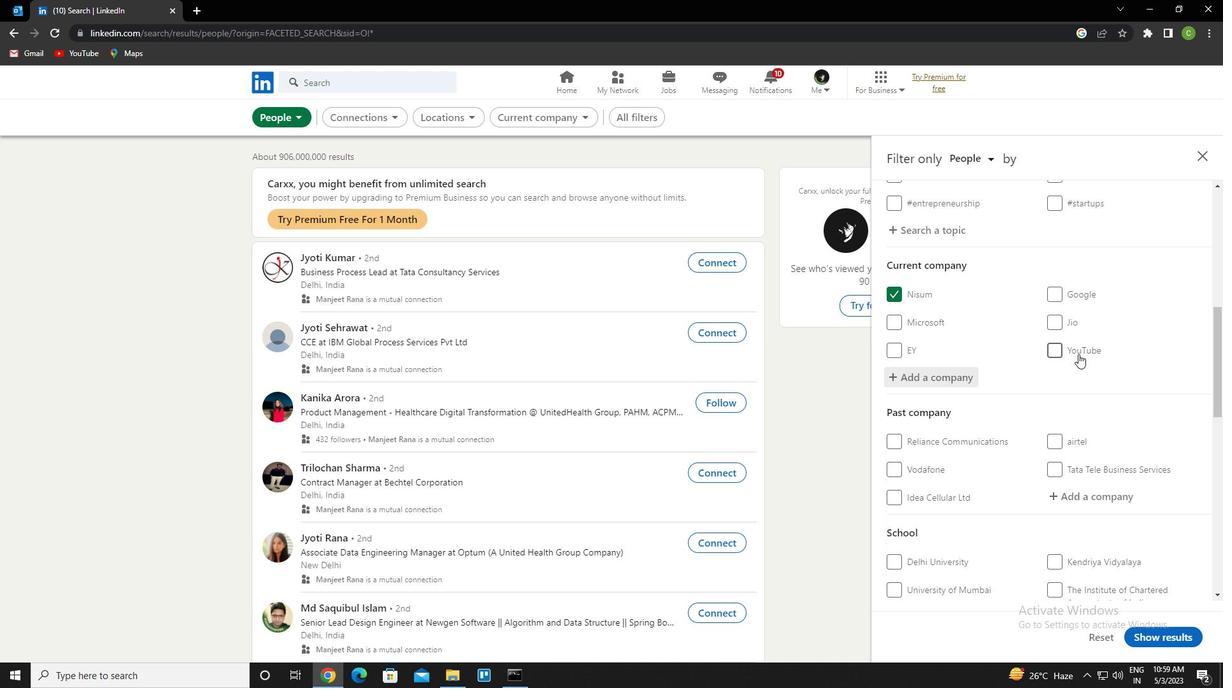 
Action: Mouse scrolled (1079, 353) with delta (0, 0)
Screenshot: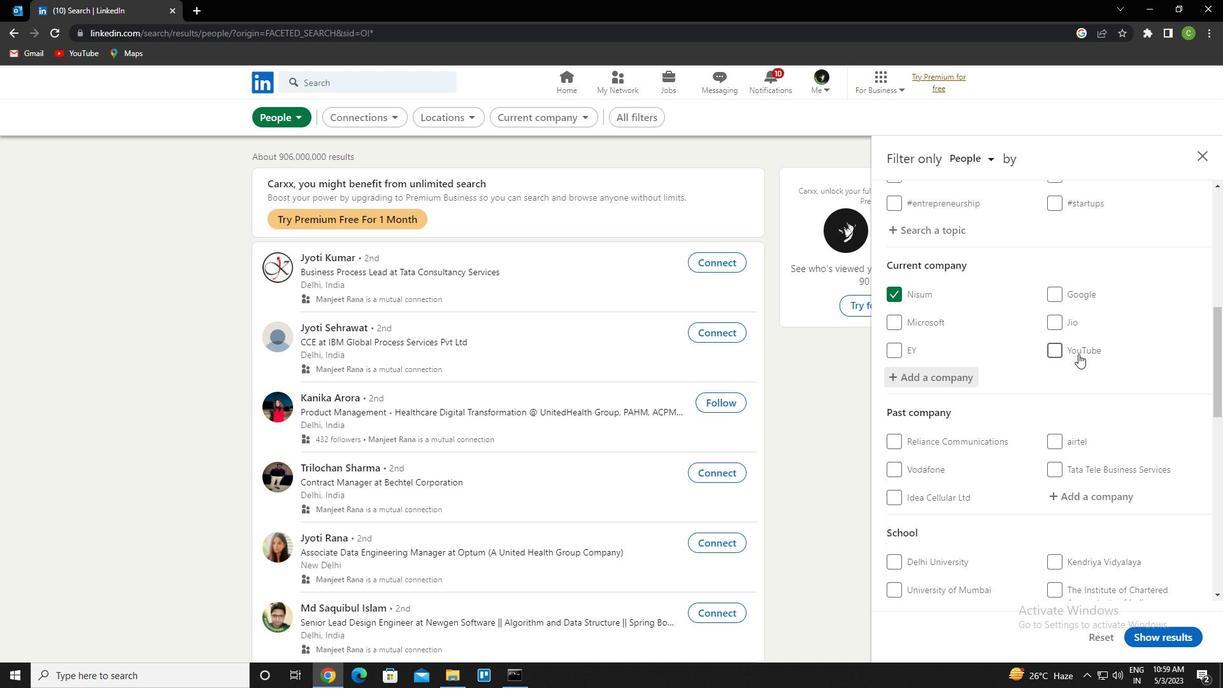 
Action: Mouse scrolled (1079, 353) with delta (0, 0)
Screenshot: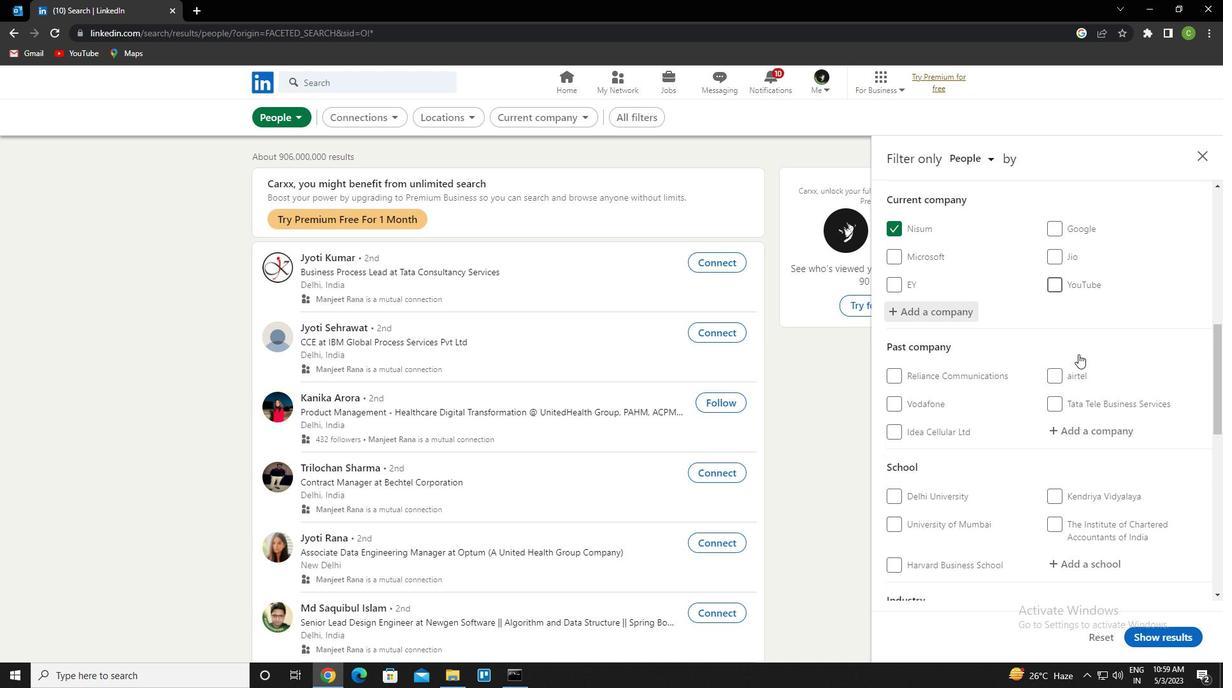 
Action: Mouse moved to (1078, 355)
Screenshot: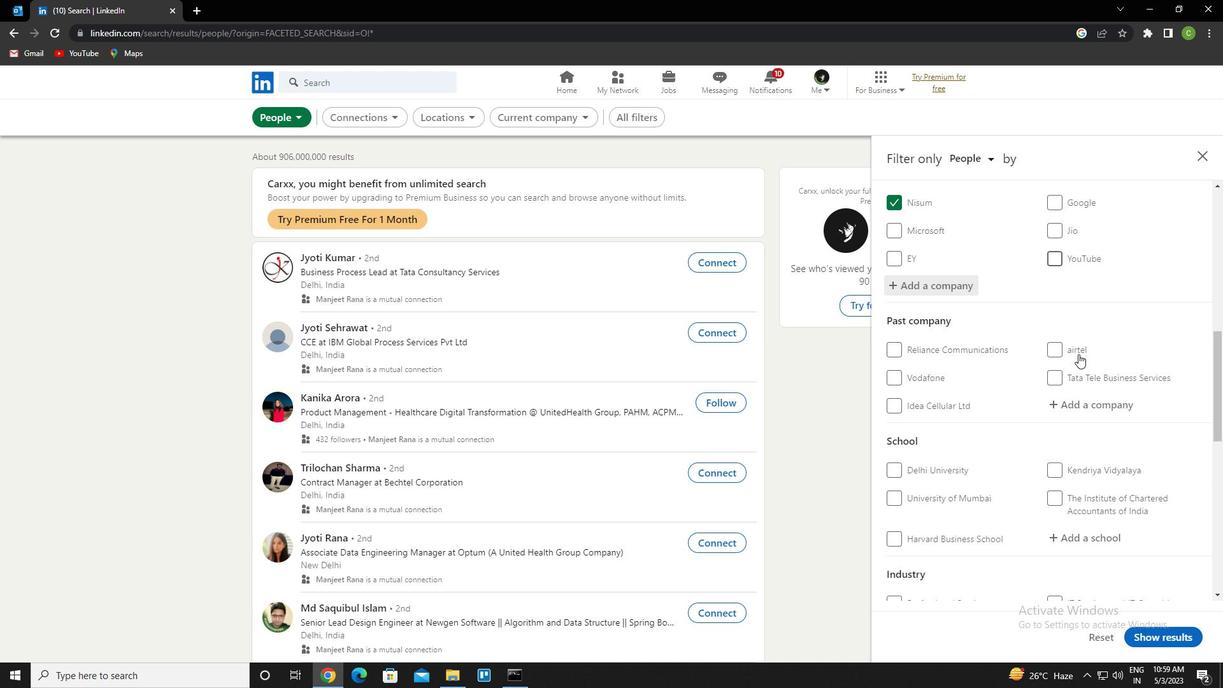 
Action: Mouse scrolled (1078, 354) with delta (0, 0)
Screenshot: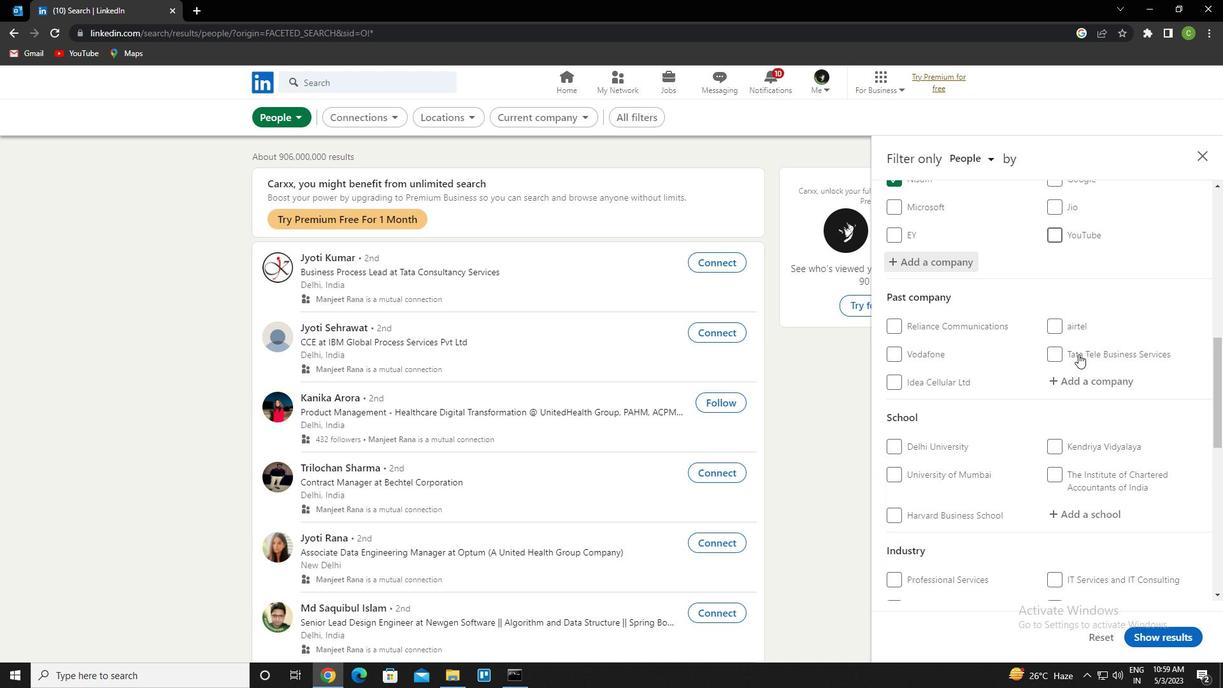 
Action: Mouse moved to (1097, 369)
Screenshot: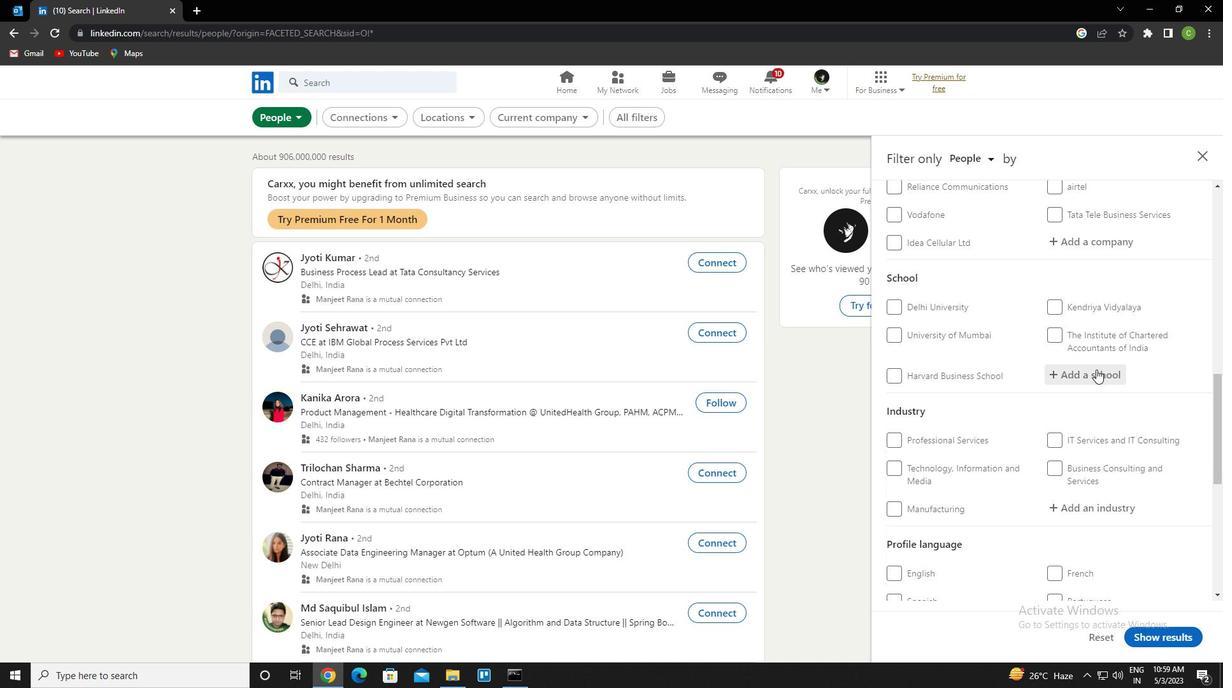 
Action: Mouse pressed left at (1097, 369)
Screenshot: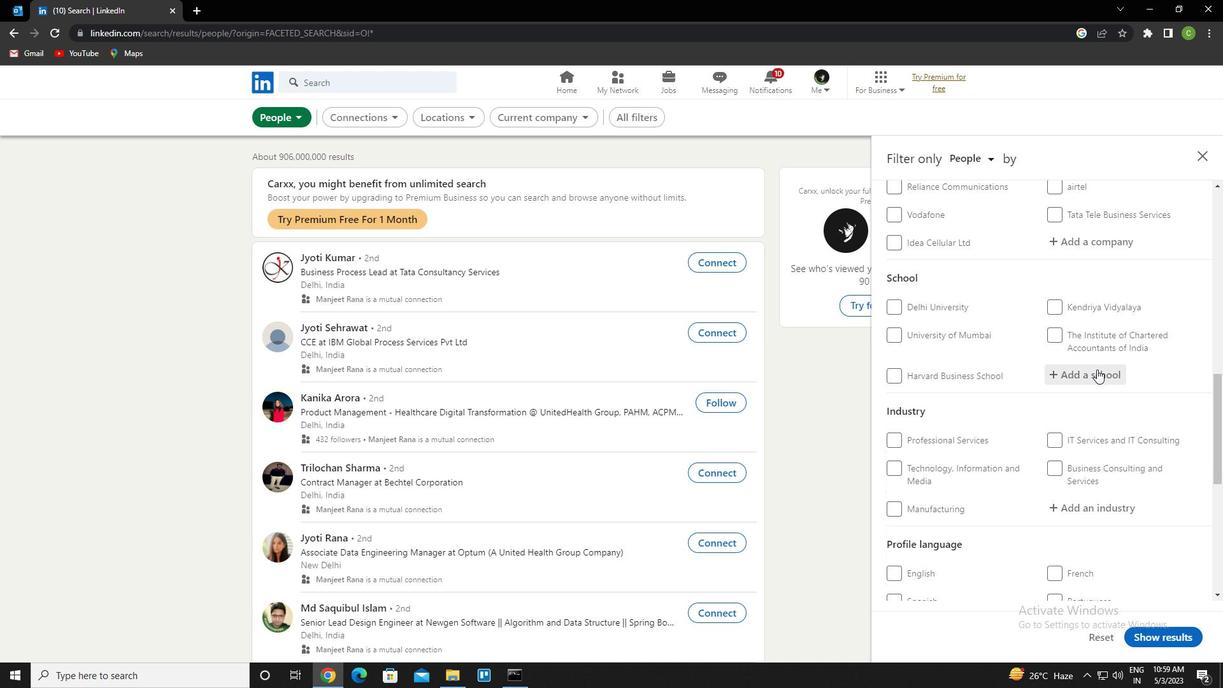 
Action: Key pressed <Key.caps_lock>a<Key.caps_lock>ligarh<Key.space>muslim<Key.space><Key.down><Key.down><Key.enter>
Screenshot: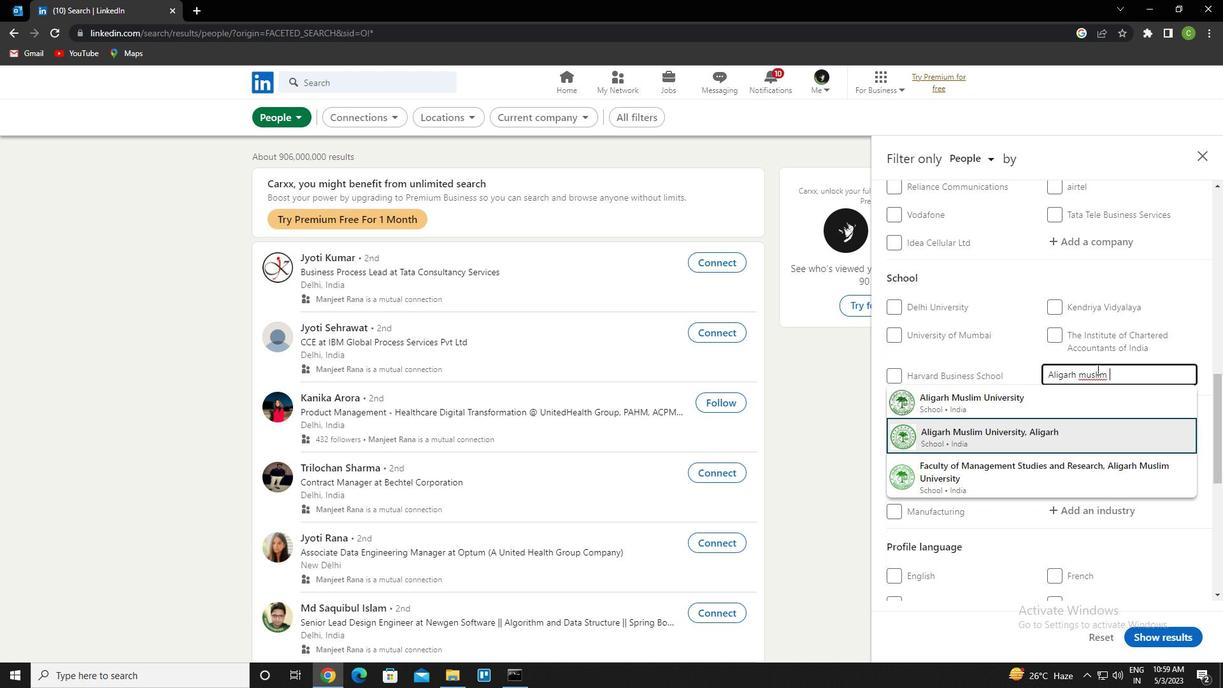 
Action: Mouse scrolled (1097, 369) with delta (0, 0)
Screenshot: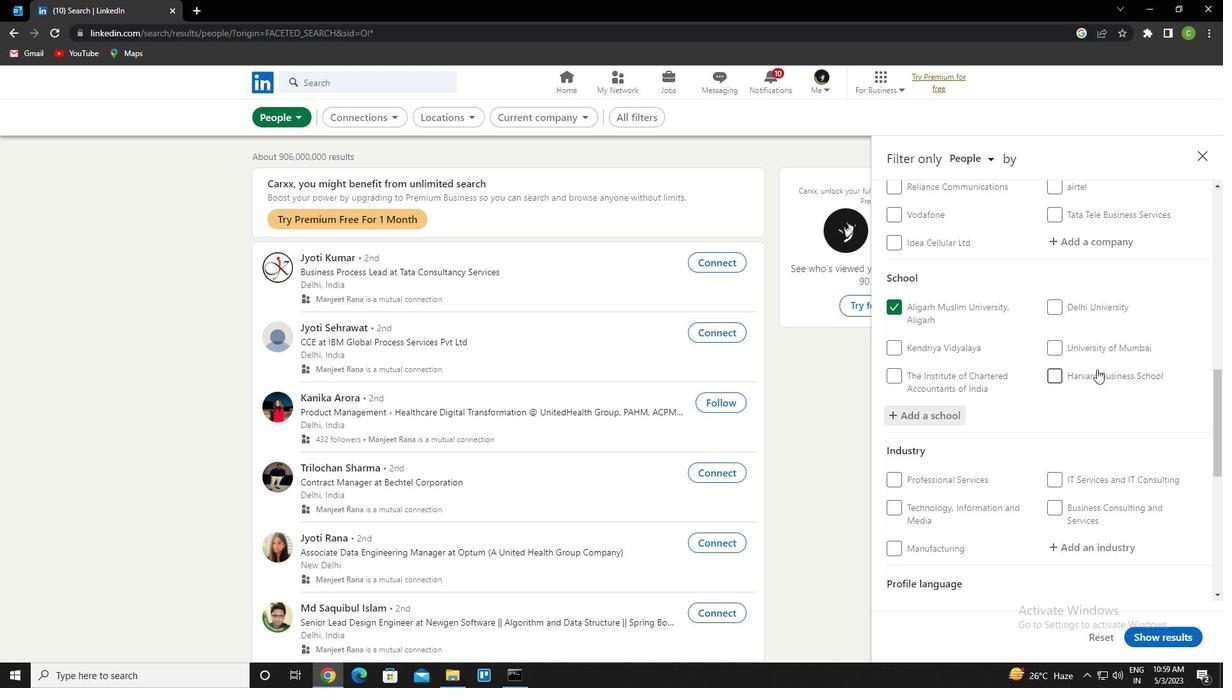 
Action: Mouse scrolled (1097, 369) with delta (0, 0)
Screenshot: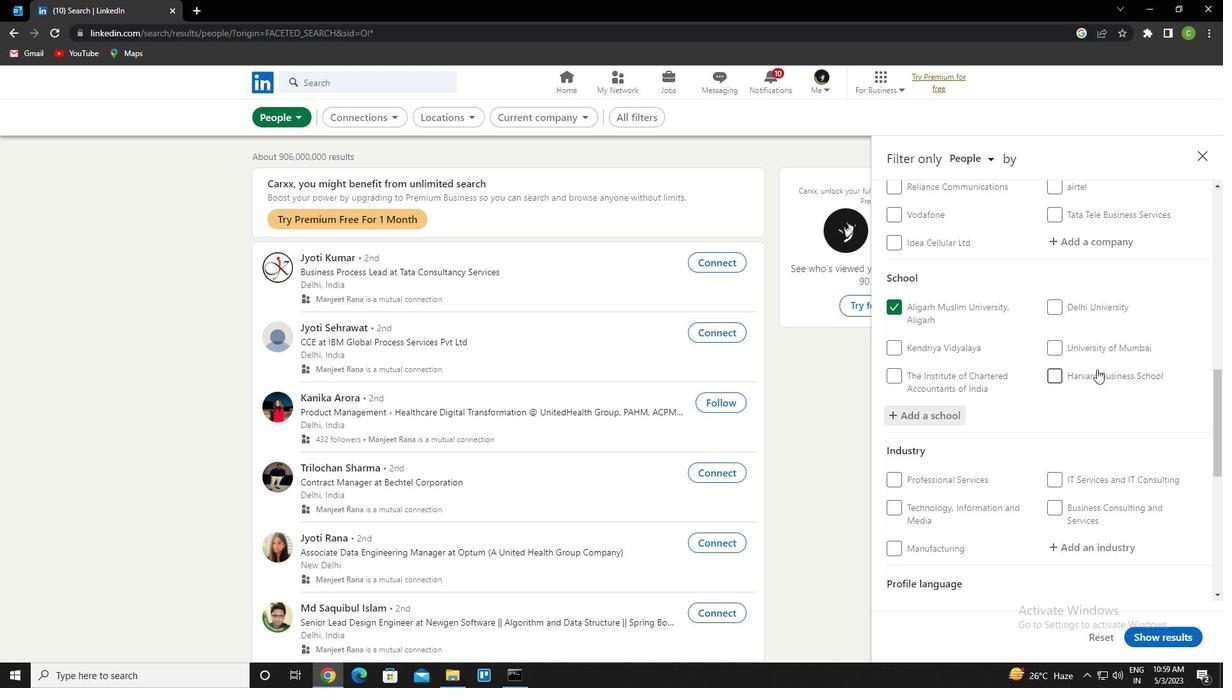 
Action: Mouse scrolled (1097, 369) with delta (0, 0)
Screenshot: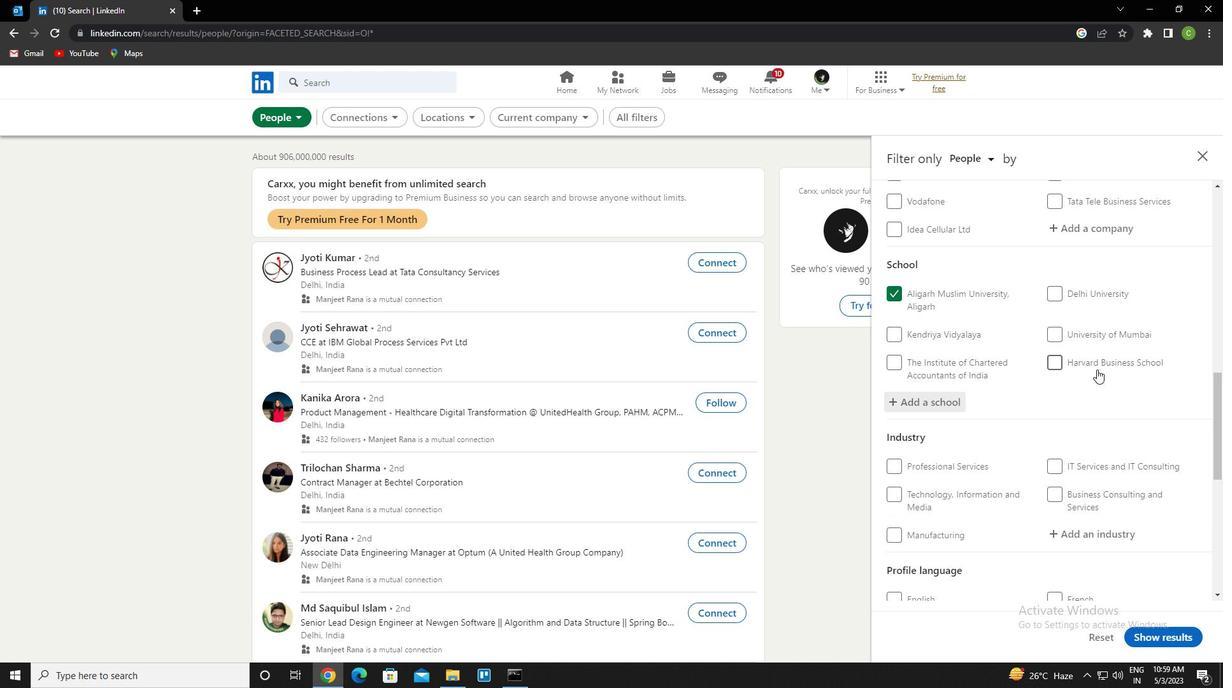
Action: Mouse moved to (1105, 355)
Screenshot: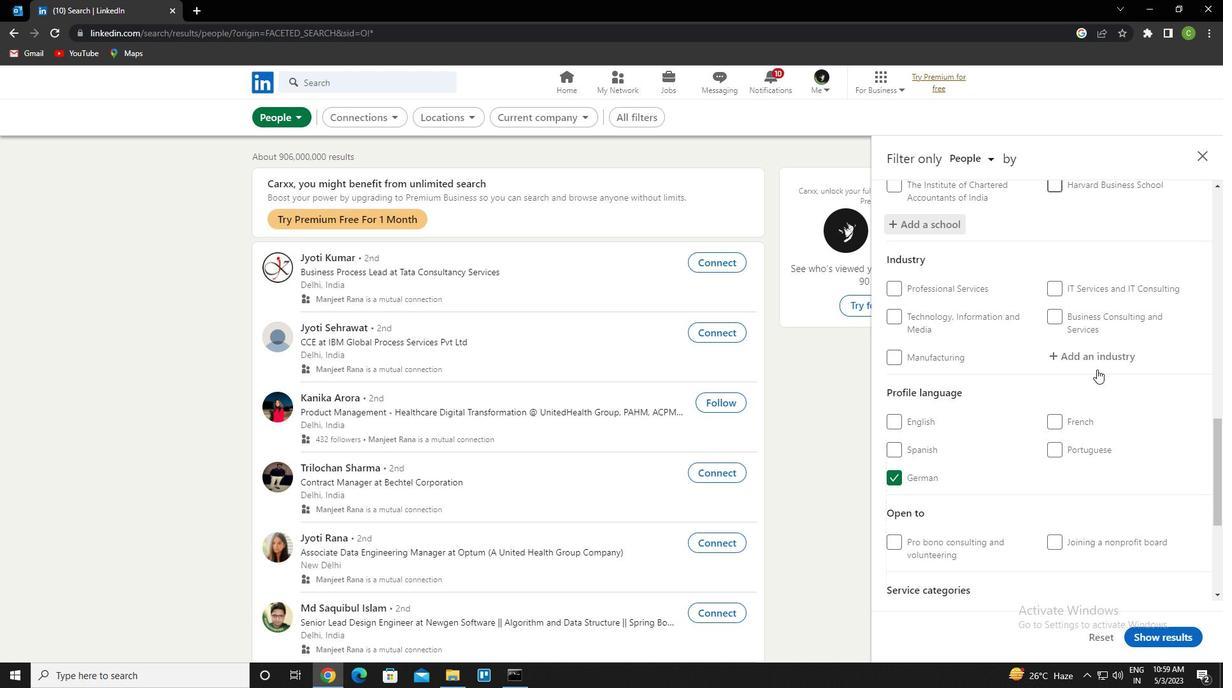 
Action: Mouse pressed left at (1105, 355)
Screenshot: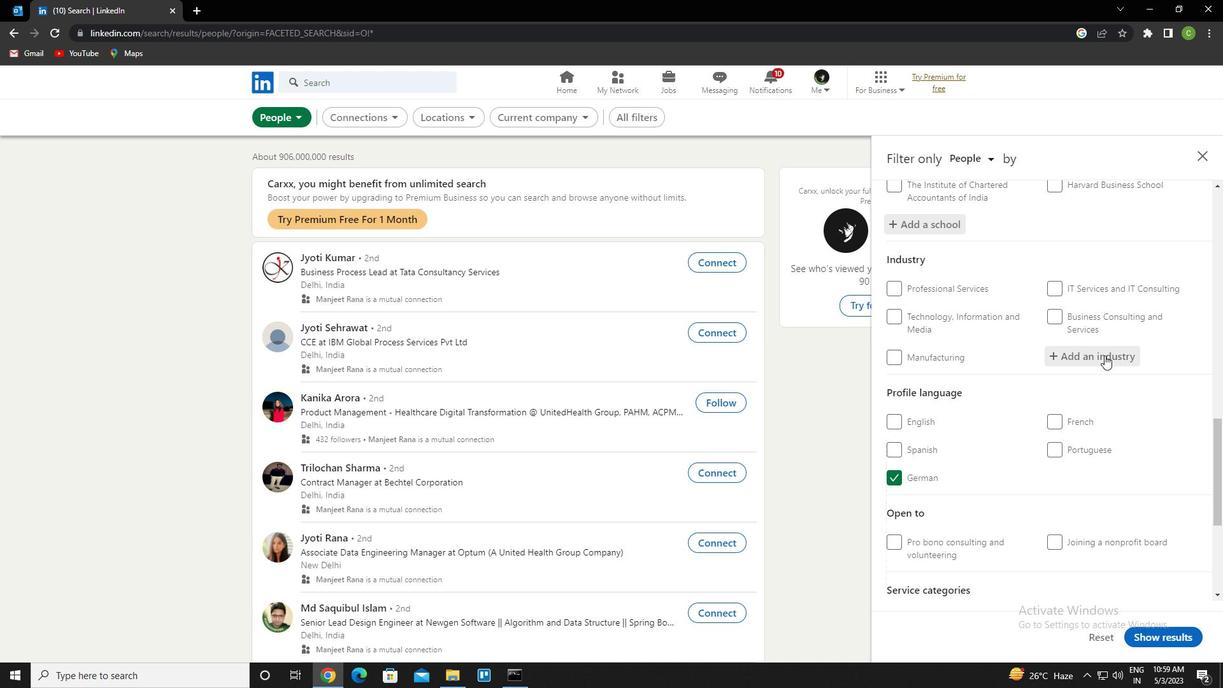 
Action: Key pressed <Key.caps_lock>i<Key.caps_lock>nterur<Key.down><Key.enter>
Screenshot: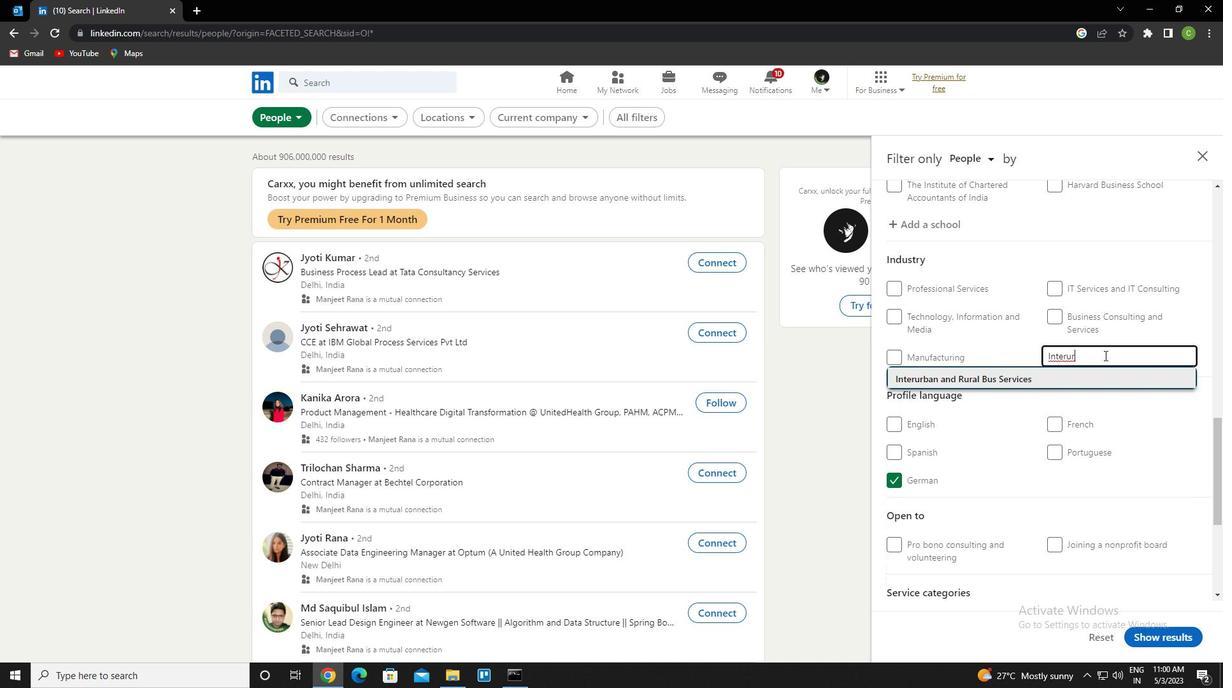 
Action: Mouse scrolled (1105, 355) with delta (0, 0)
Screenshot: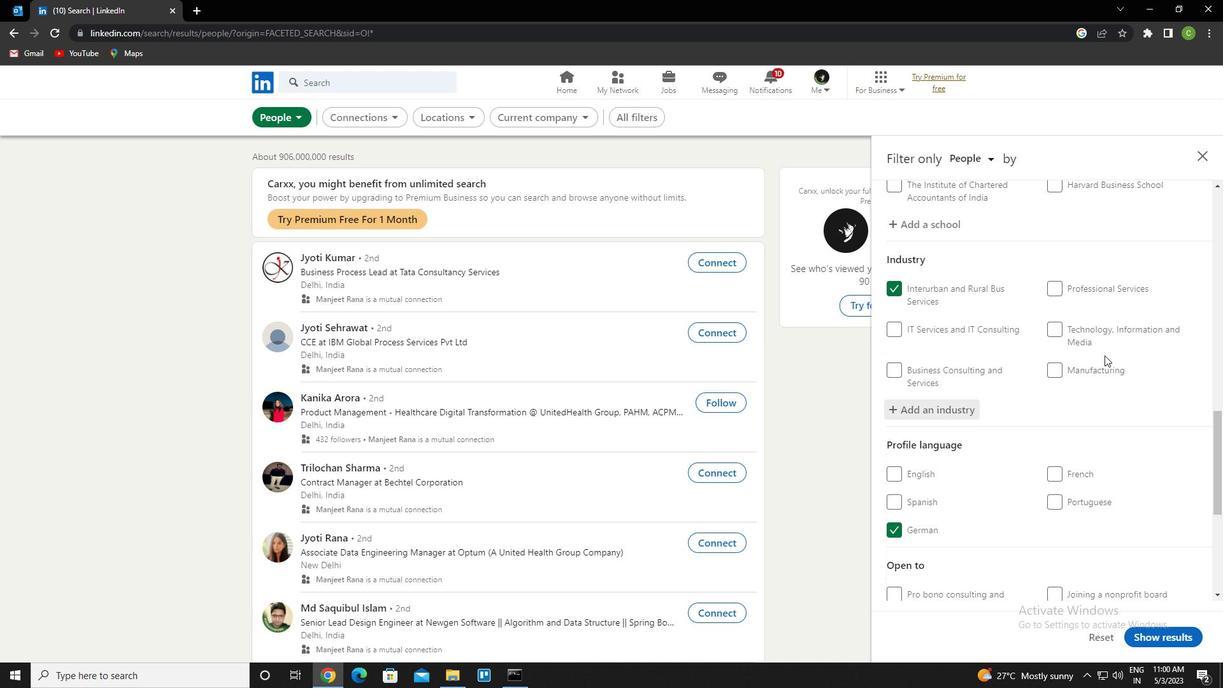 
Action: Mouse scrolled (1105, 355) with delta (0, 0)
Screenshot: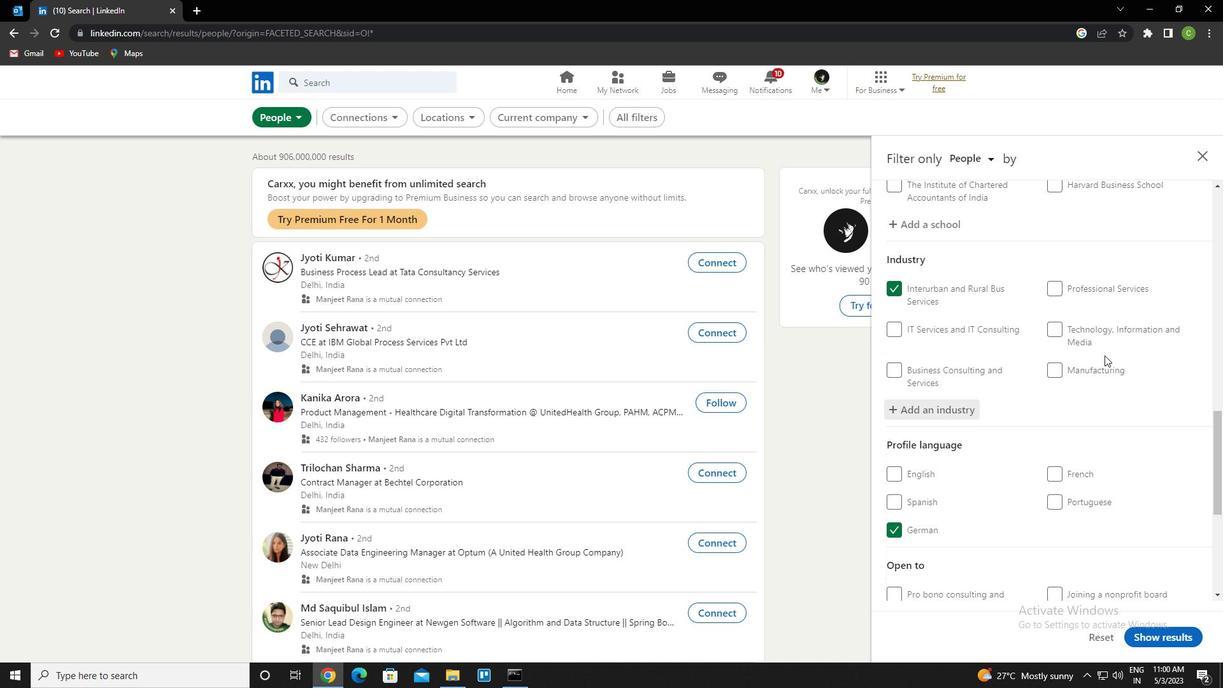 
Action: Mouse scrolled (1105, 355) with delta (0, 0)
Screenshot: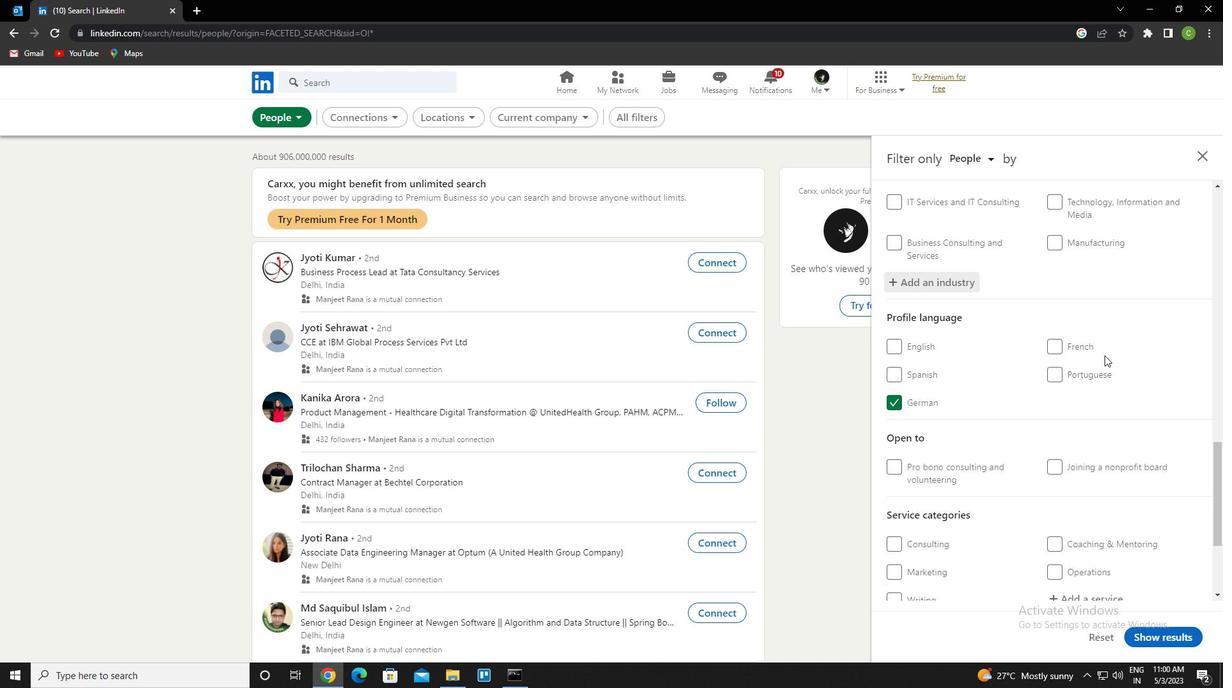 
Action: Mouse scrolled (1105, 355) with delta (0, 0)
Screenshot: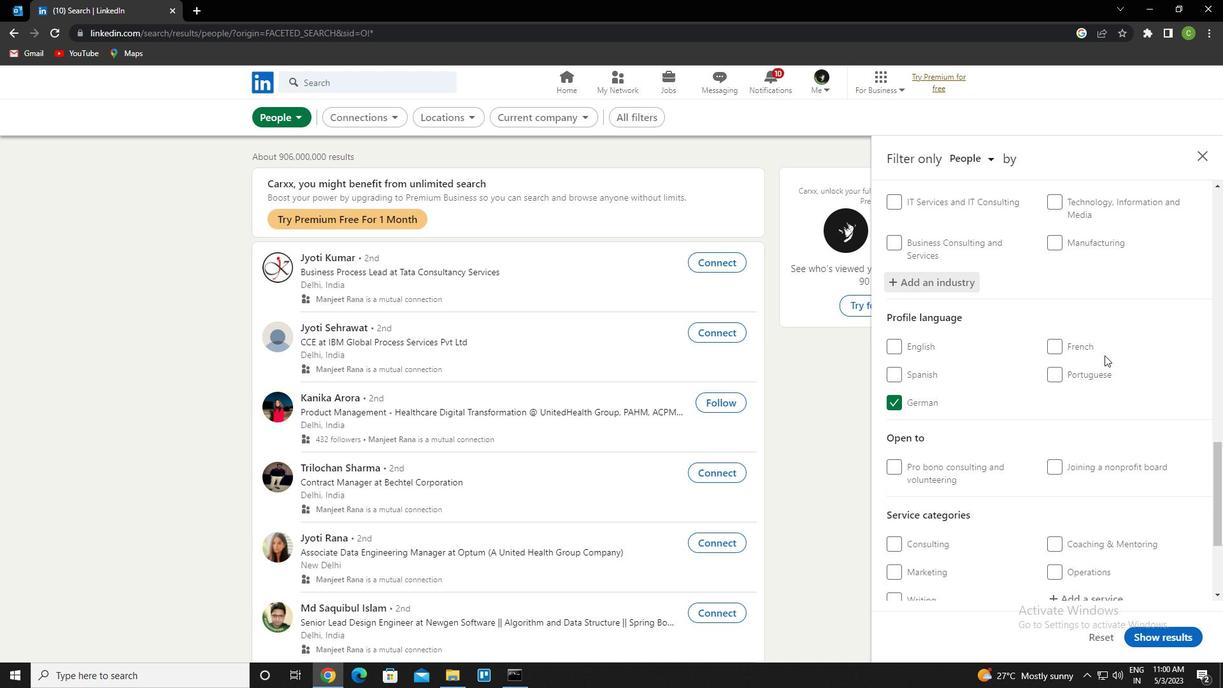 
Action: Mouse scrolled (1105, 355) with delta (0, 0)
Screenshot: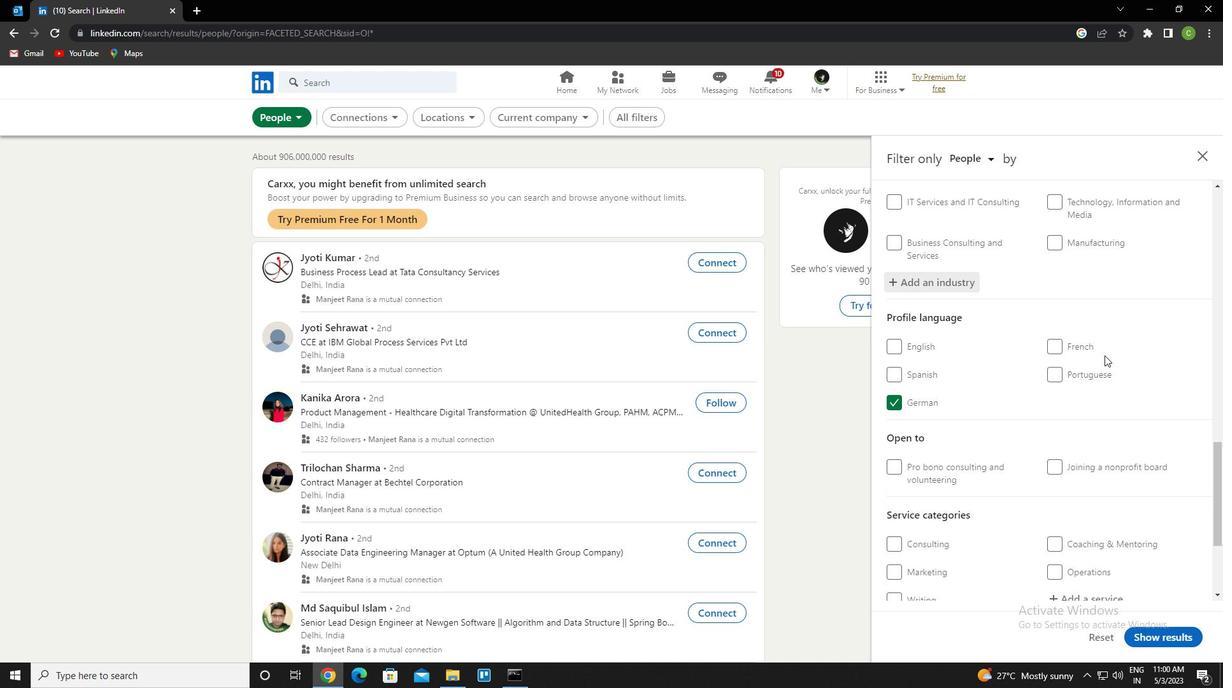 
Action: Mouse scrolled (1105, 355) with delta (0, 0)
Screenshot: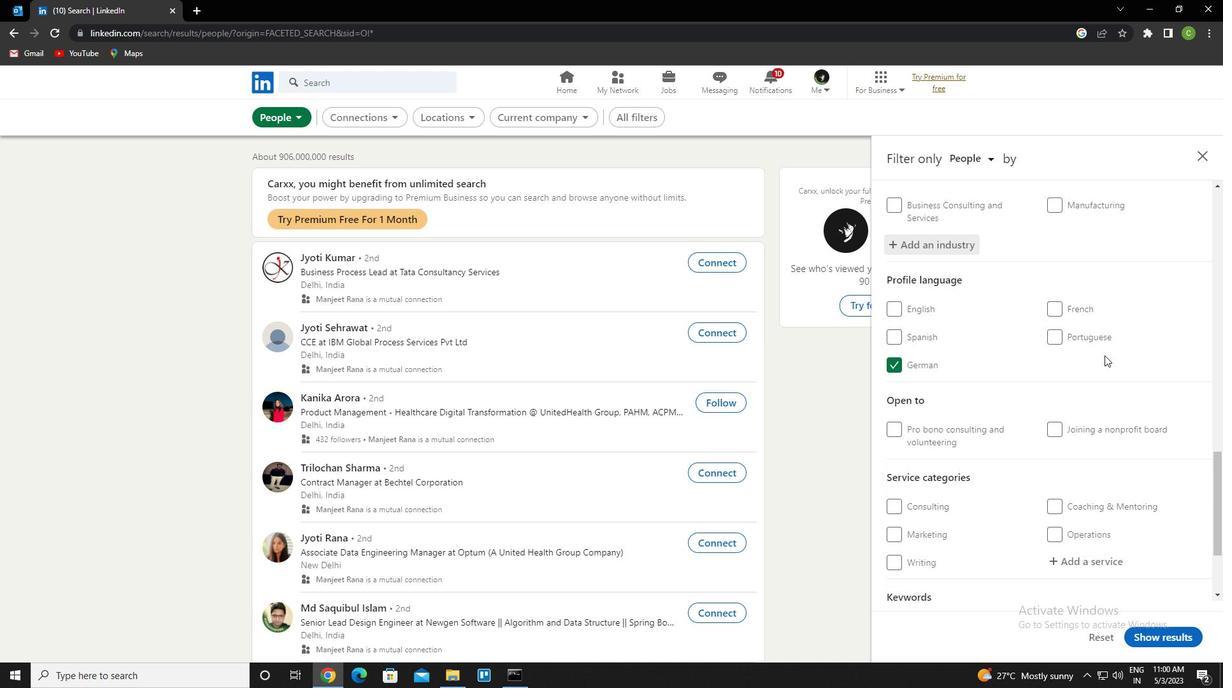 
Action: Mouse scrolled (1105, 355) with delta (0, 0)
Screenshot: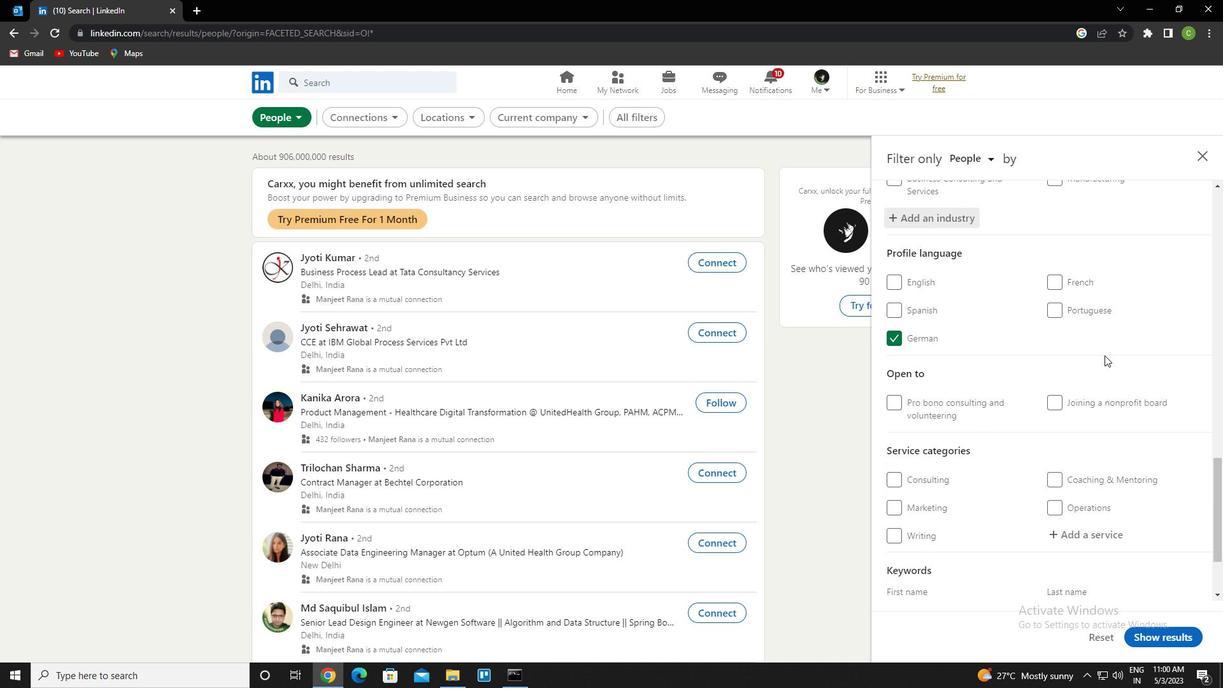 
Action: Mouse moved to (1091, 419)
Screenshot: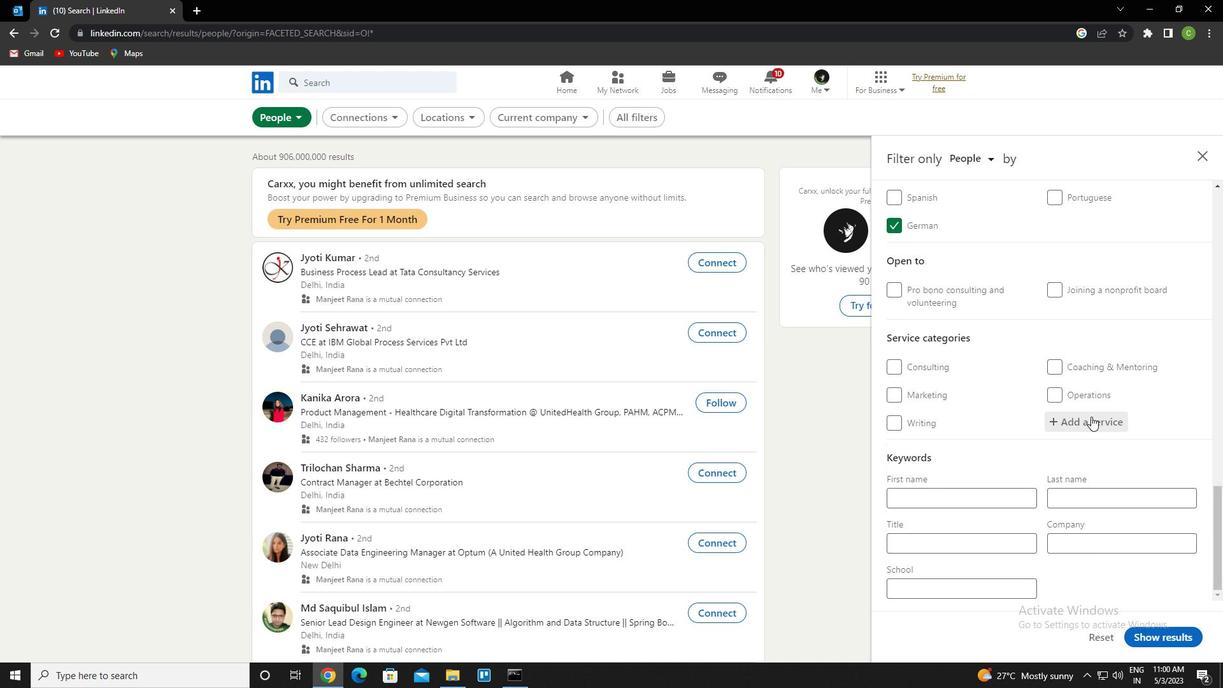 
Action: Mouse pressed left at (1091, 419)
Screenshot: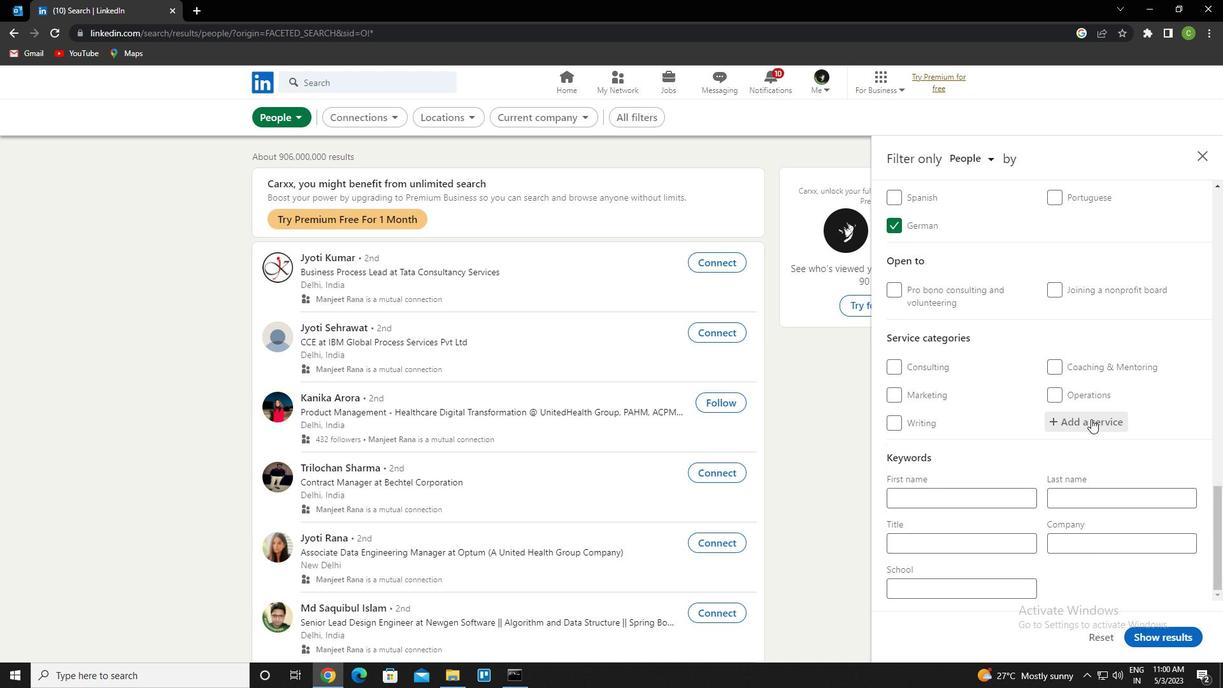
Action: Key pressed <Key.caps_lock>p<Key.caps_lock>ersonal<Key.space>injury<Key.space>law<Key.down><Key.enter>
Screenshot: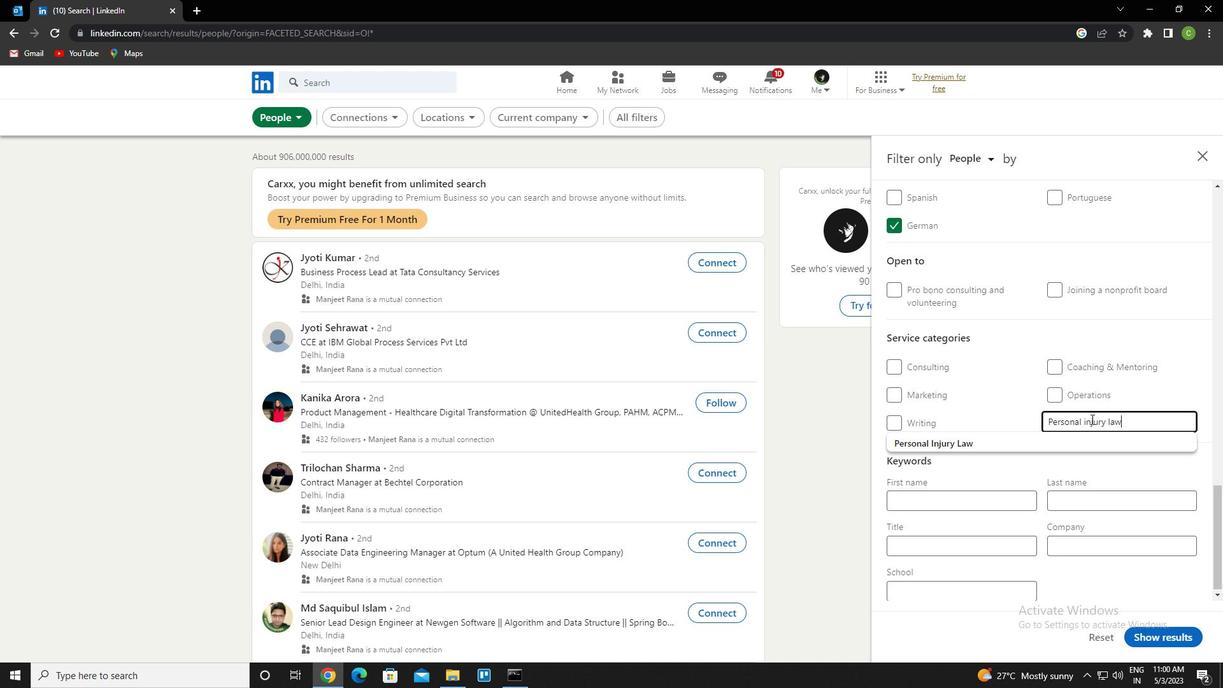 
Action: Mouse scrolled (1091, 418) with delta (0, 0)
Screenshot: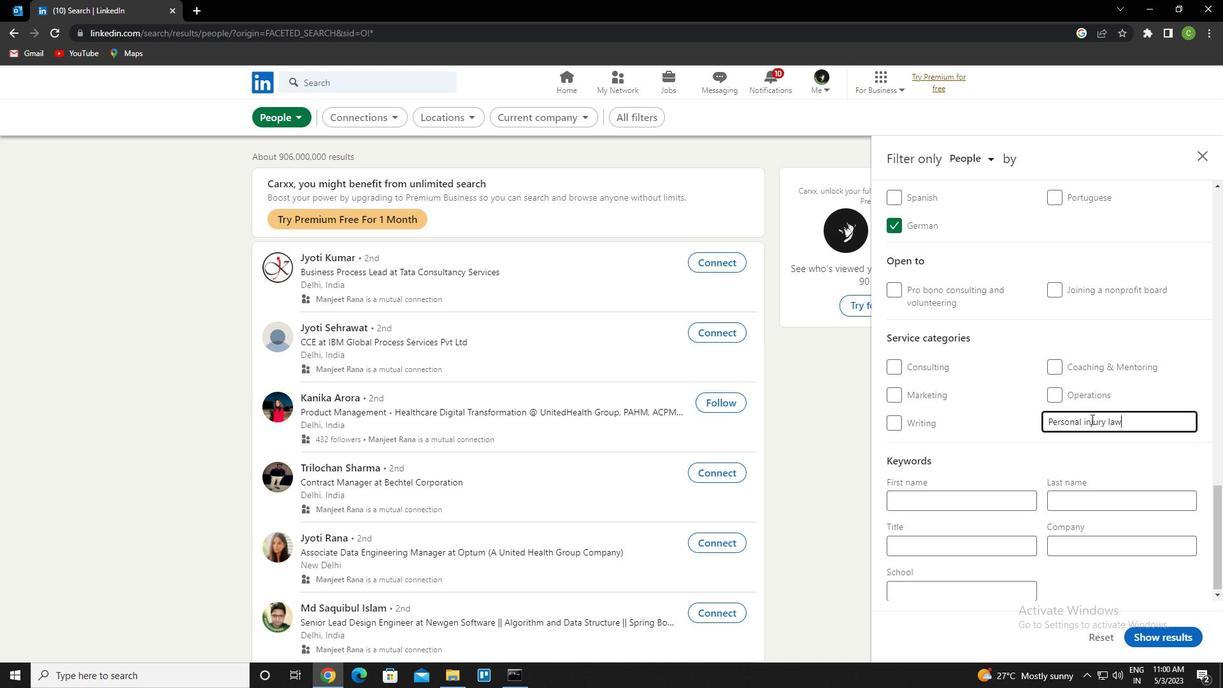 
Action: Mouse scrolled (1091, 418) with delta (0, 0)
Screenshot: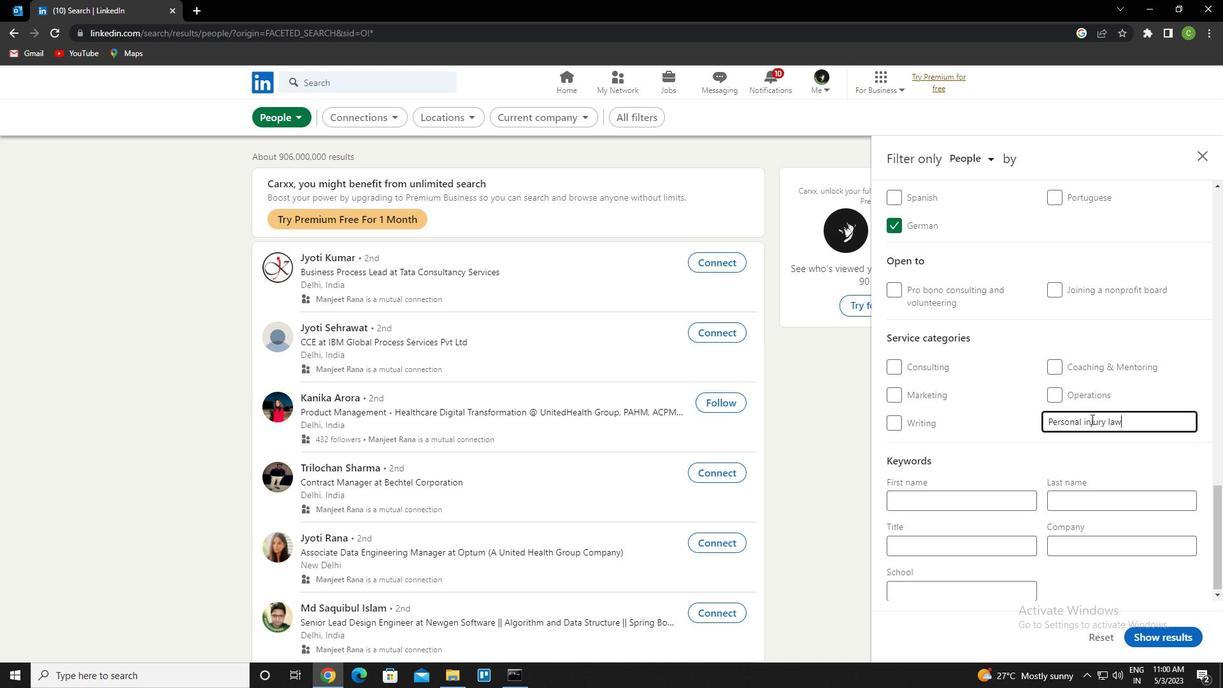 
Action: Mouse scrolled (1091, 418) with delta (0, 0)
Screenshot: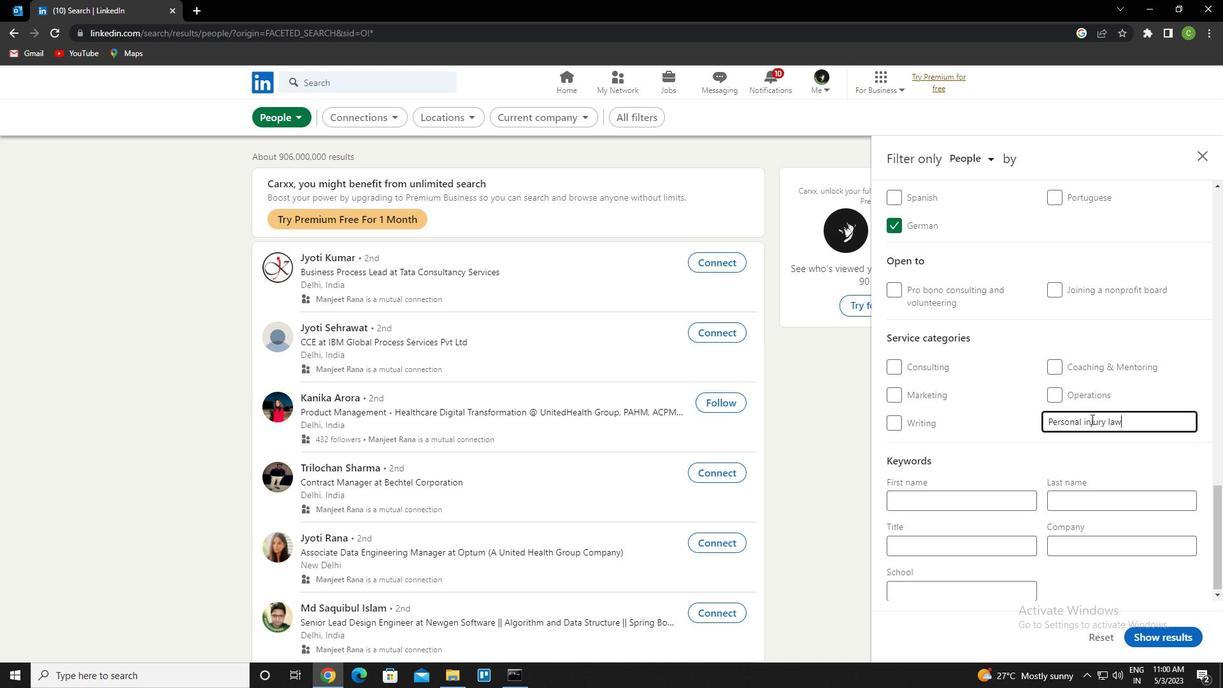 
Action: Mouse scrolled (1091, 418) with delta (0, 0)
Screenshot: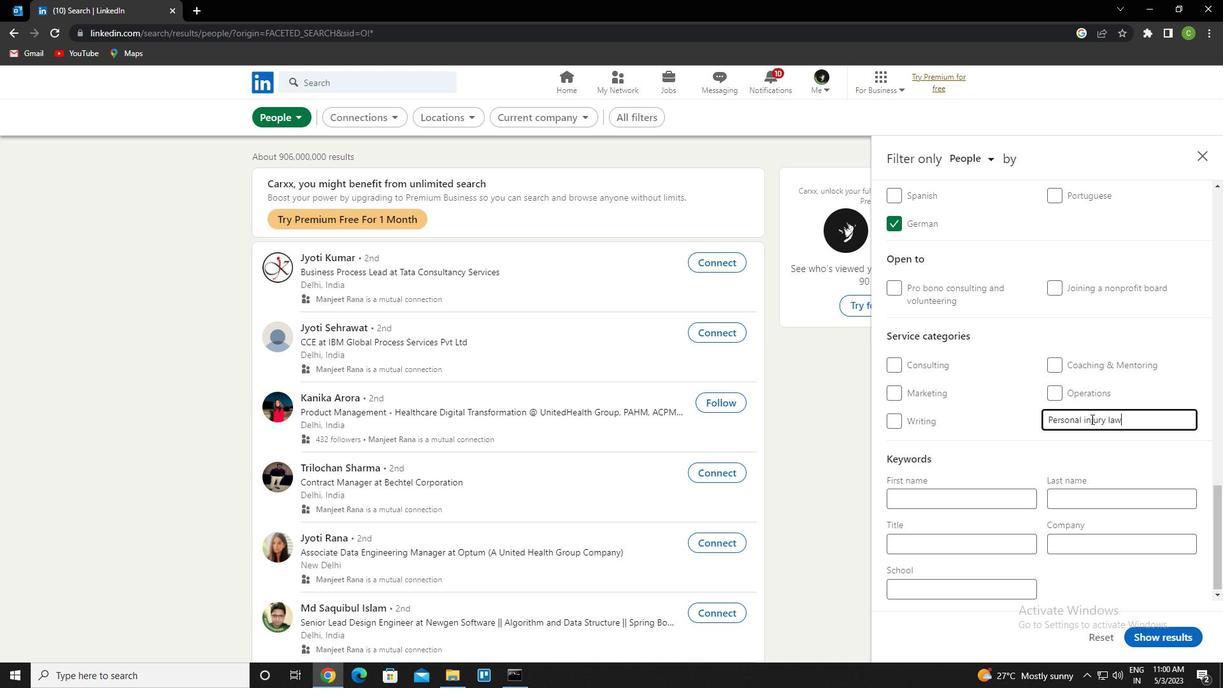 
Action: Mouse scrolled (1091, 418) with delta (0, 0)
Screenshot: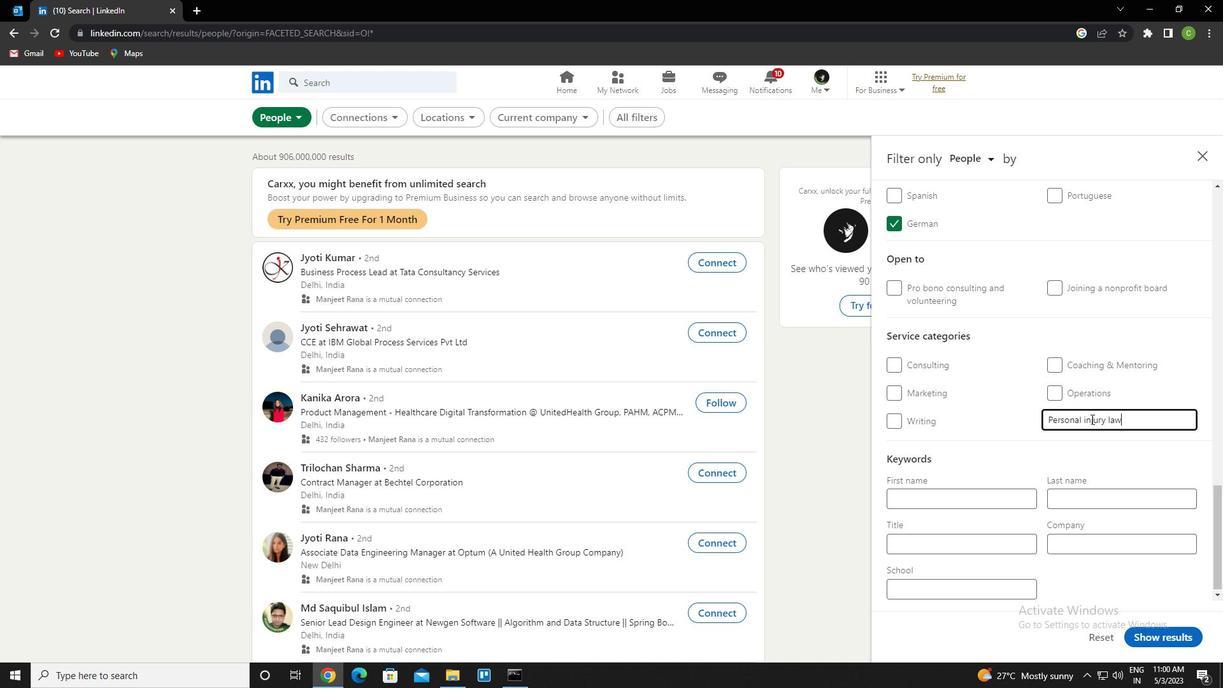 
Action: Mouse scrolled (1091, 418) with delta (0, 0)
Screenshot: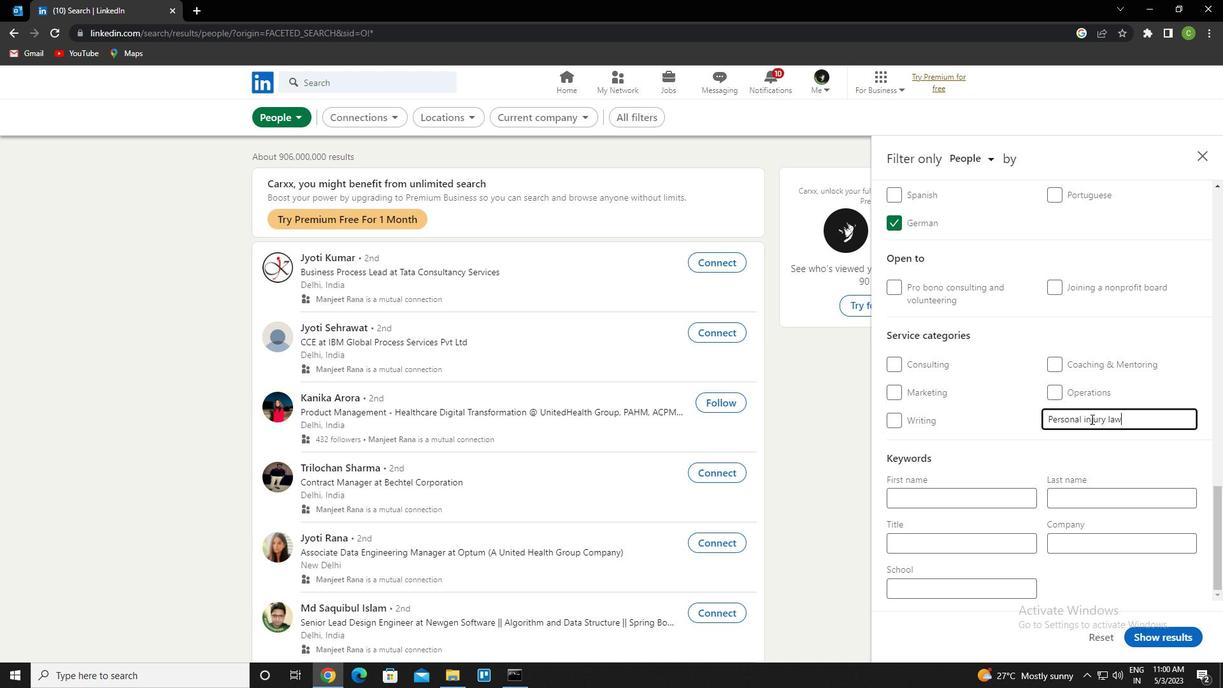 
Action: Mouse scrolled (1091, 418) with delta (0, 0)
Screenshot: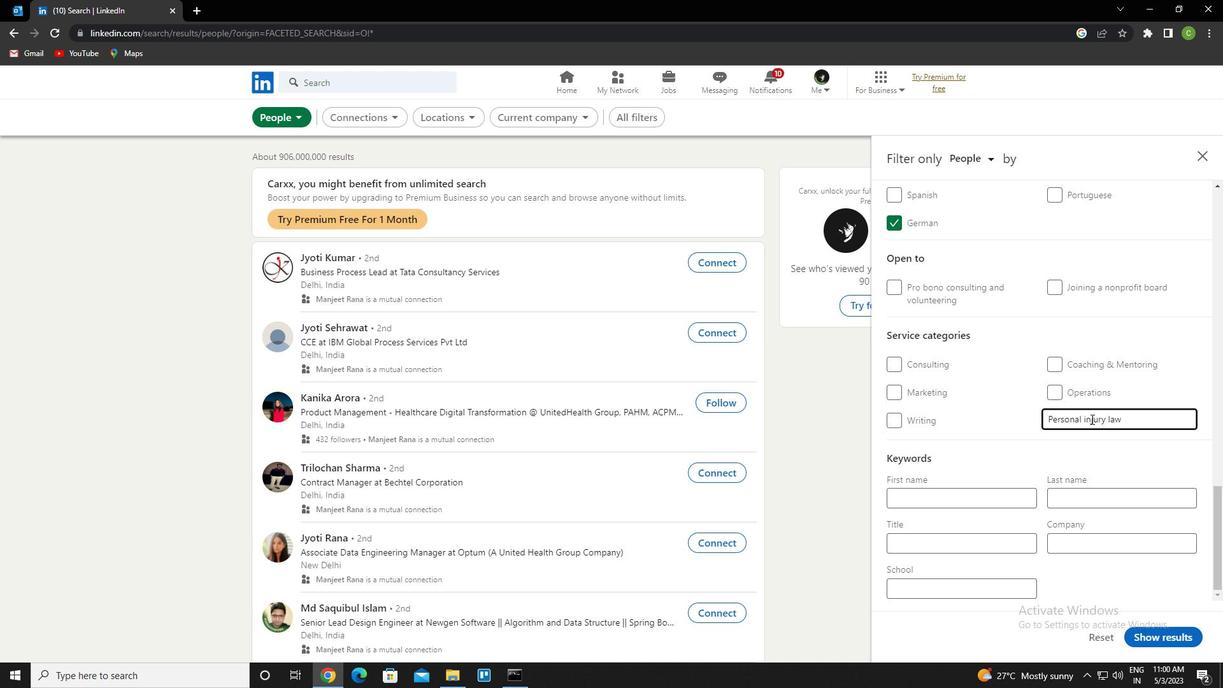 
Action: Mouse moved to (1000, 542)
Screenshot: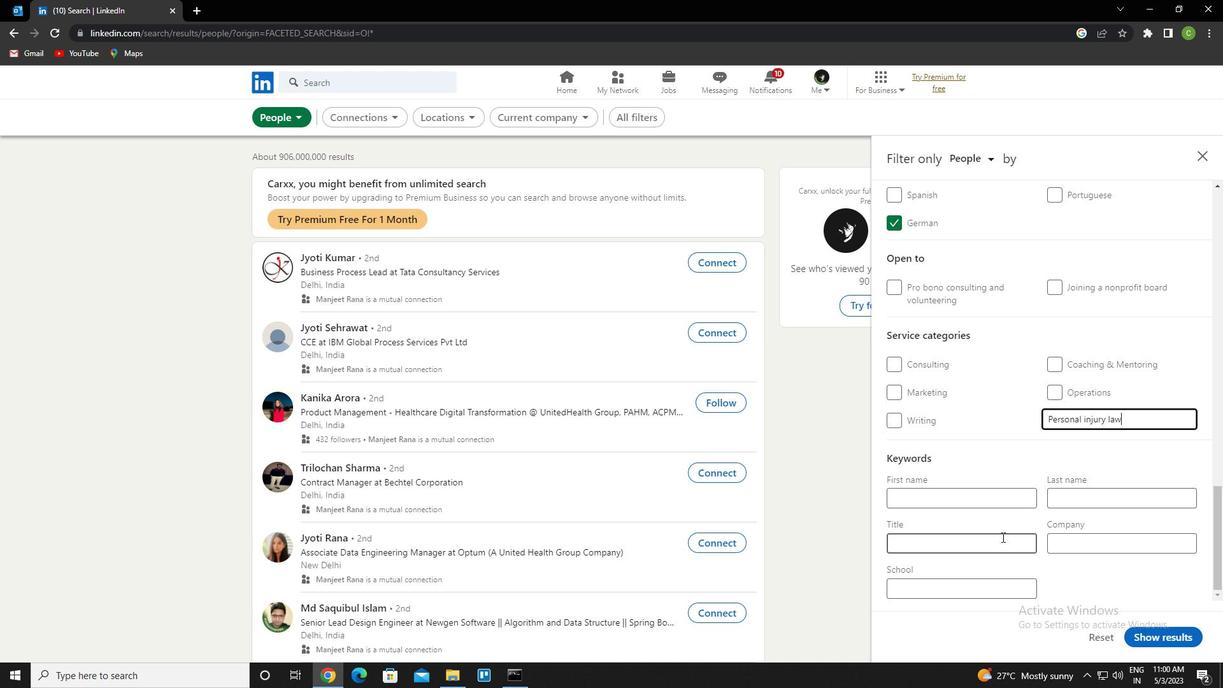 
Action: Mouse pressed left at (1000, 542)
Screenshot: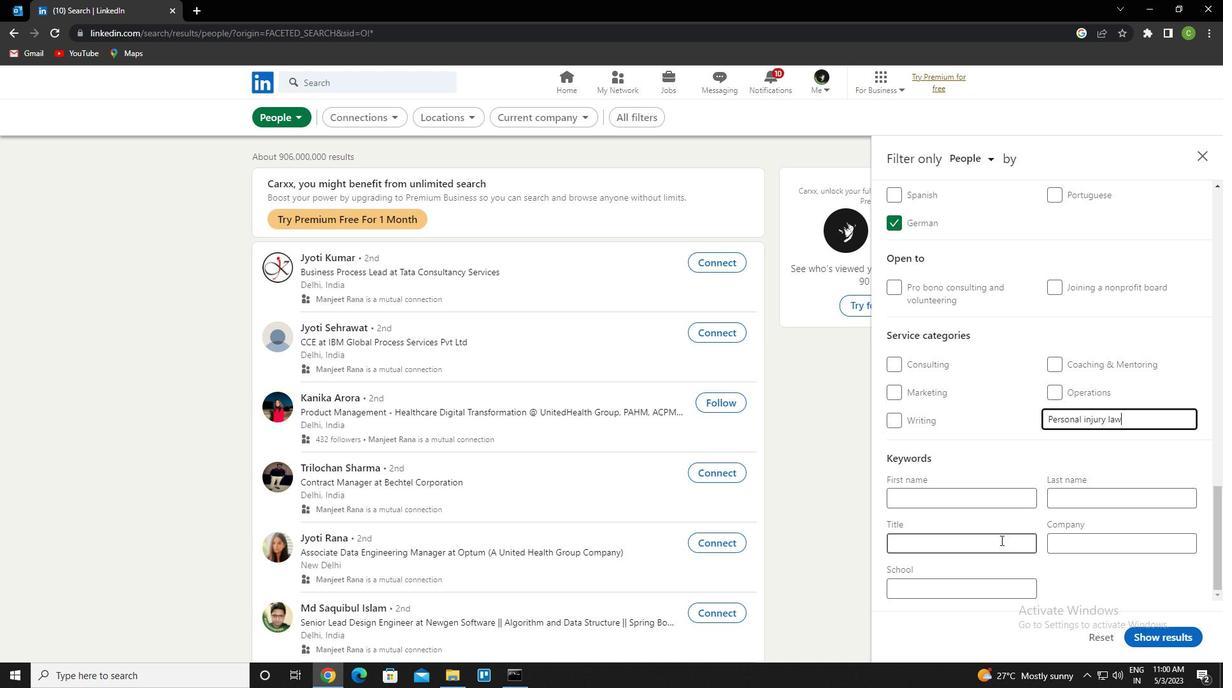 
Action: Key pressed <Key.caps_lock>ceo
Screenshot: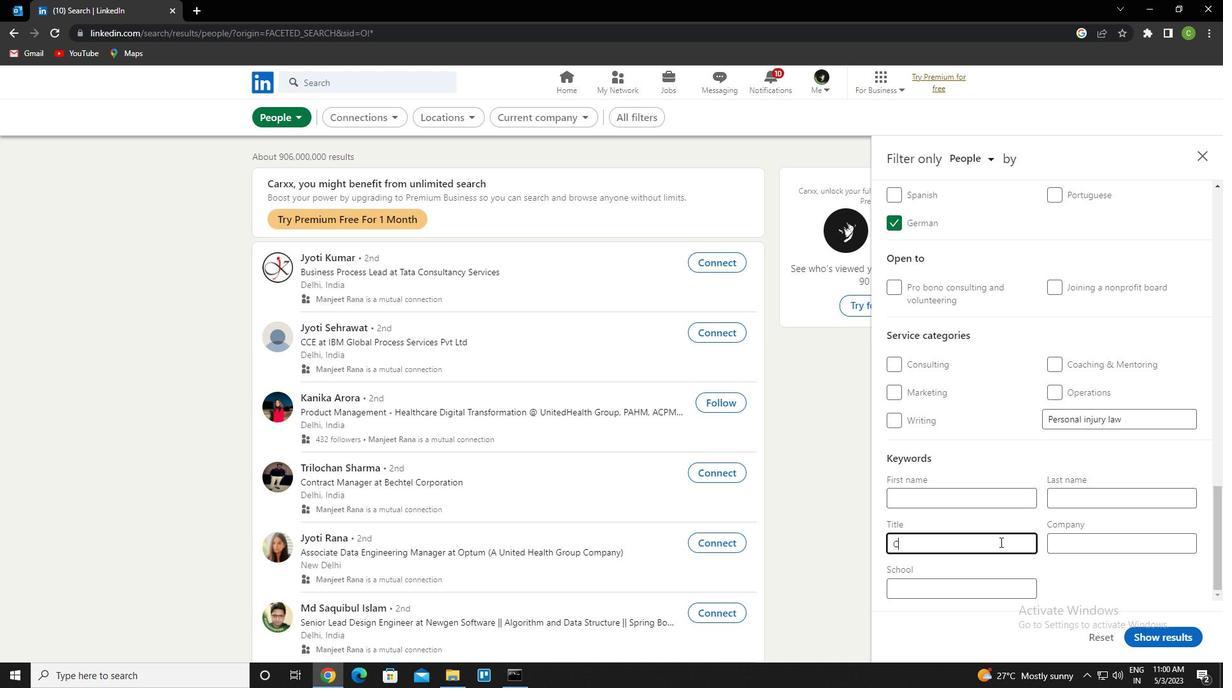 
Action: Mouse moved to (1170, 633)
Screenshot: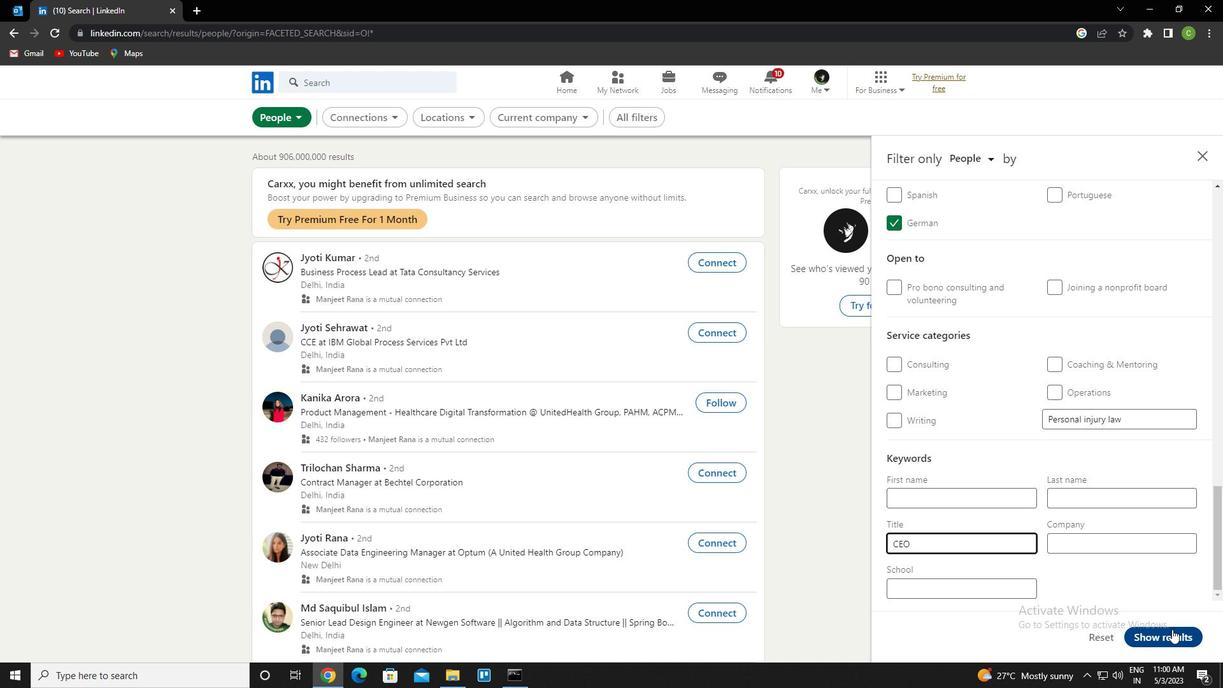 
Action: Mouse pressed left at (1170, 633)
Screenshot: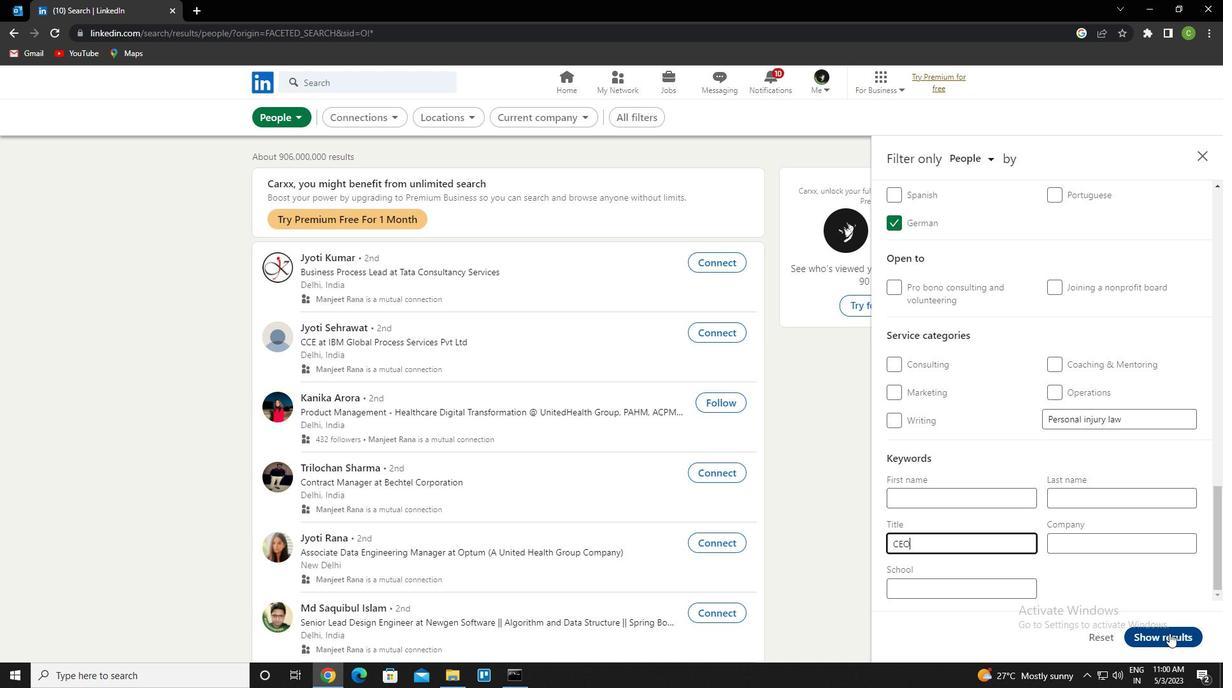 
Action: Mouse moved to (649, 629)
Screenshot: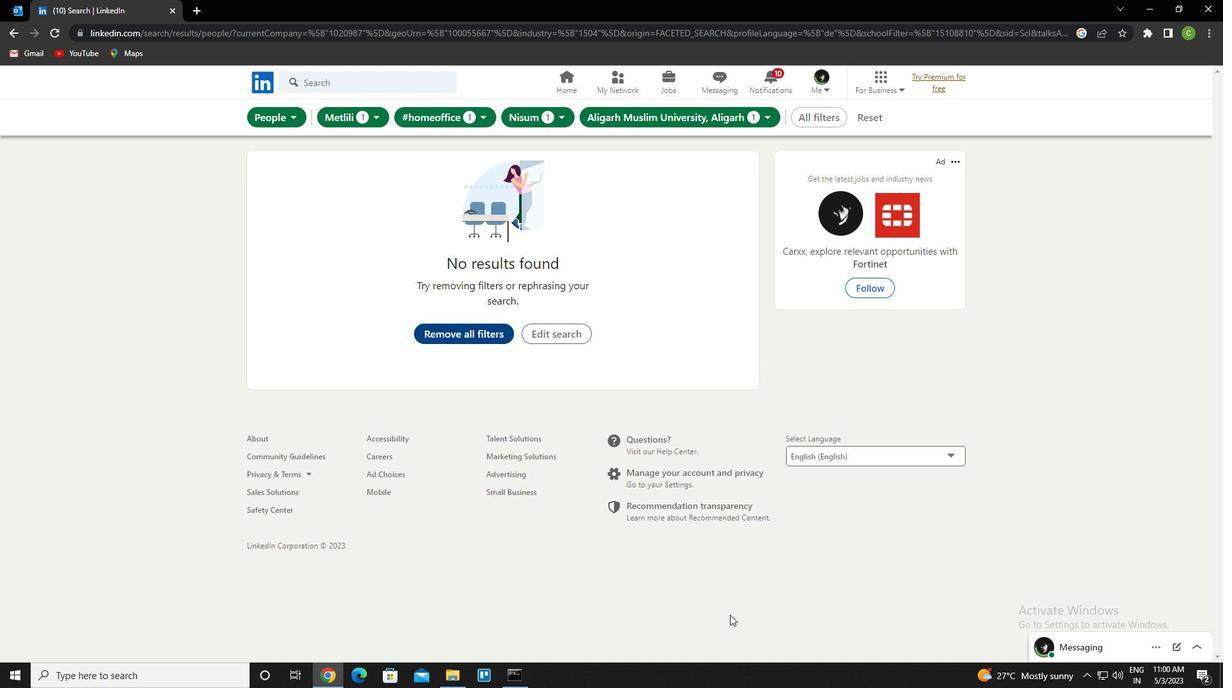 
